 Task: Create a due date automation trigger when advanced on, on the wednesday before a card is due add content with a name or a description not starting with resume at 11:00 AM.
Action: Mouse moved to (883, 276)
Screenshot: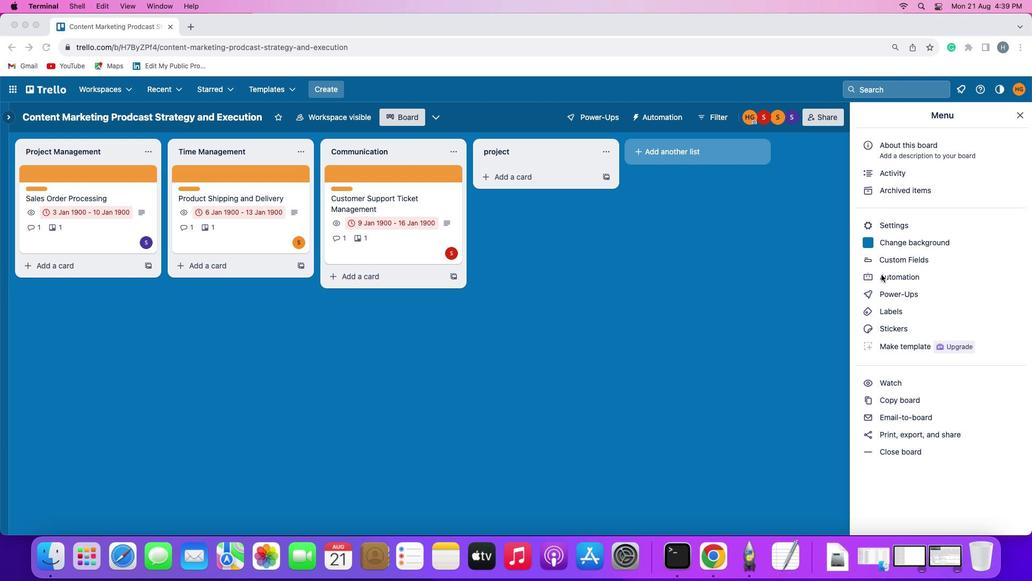 
Action: Mouse pressed left at (883, 276)
Screenshot: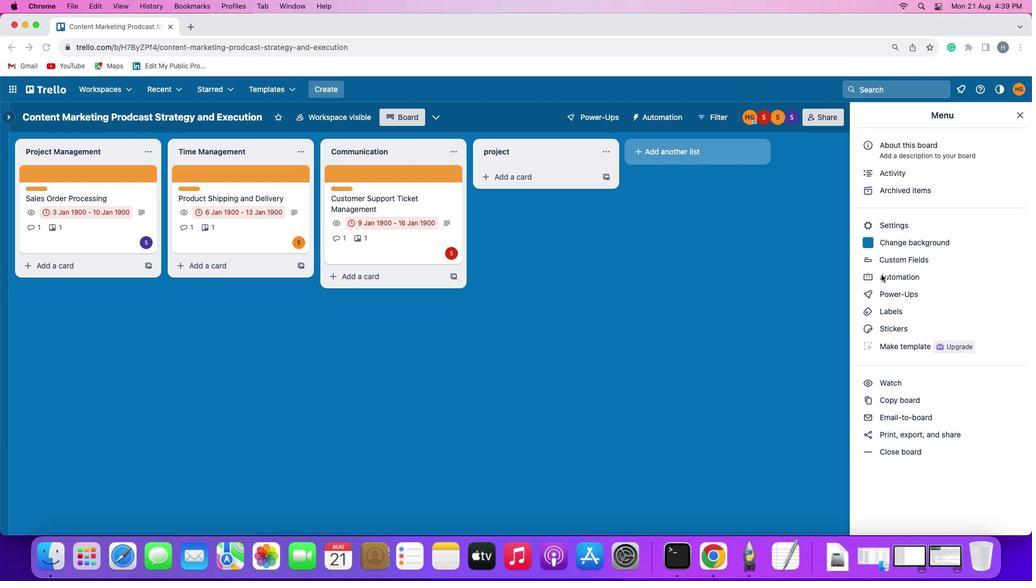 
Action: Mouse pressed left at (883, 276)
Screenshot: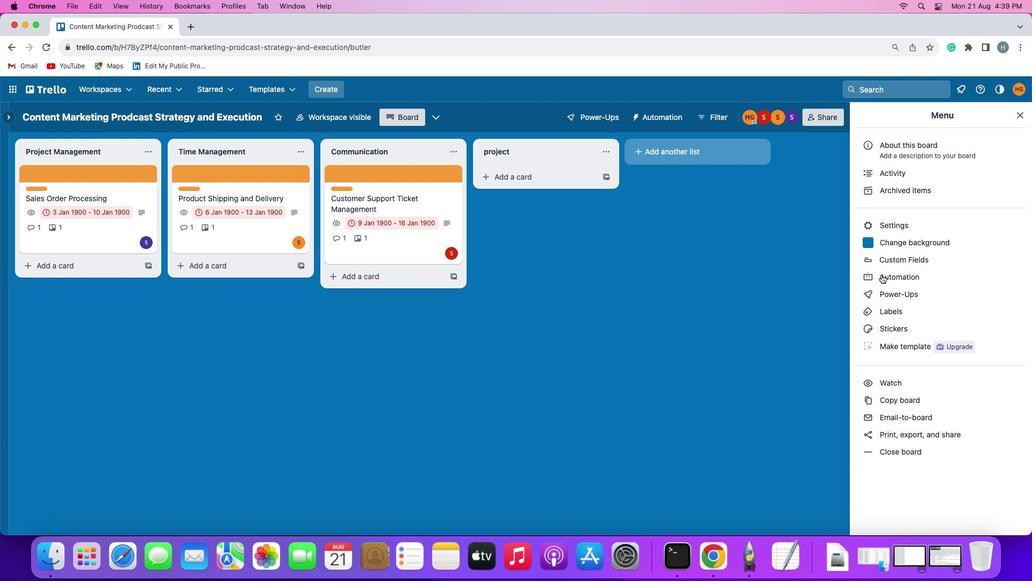 
Action: Mouse moved to (69, 253)
Screenshot: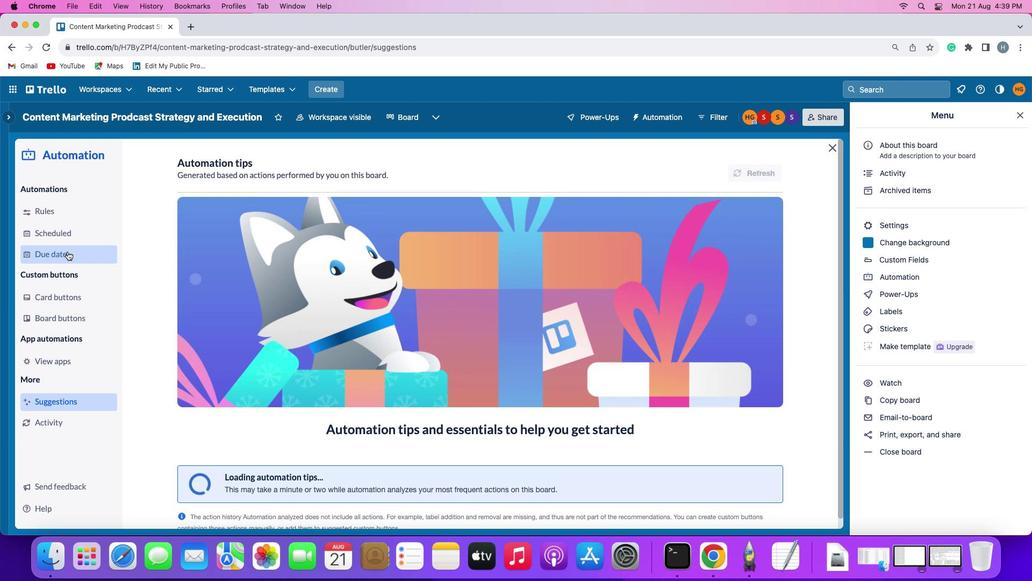 
Action: Mouse pressed left at (69, 253)
Screenshot: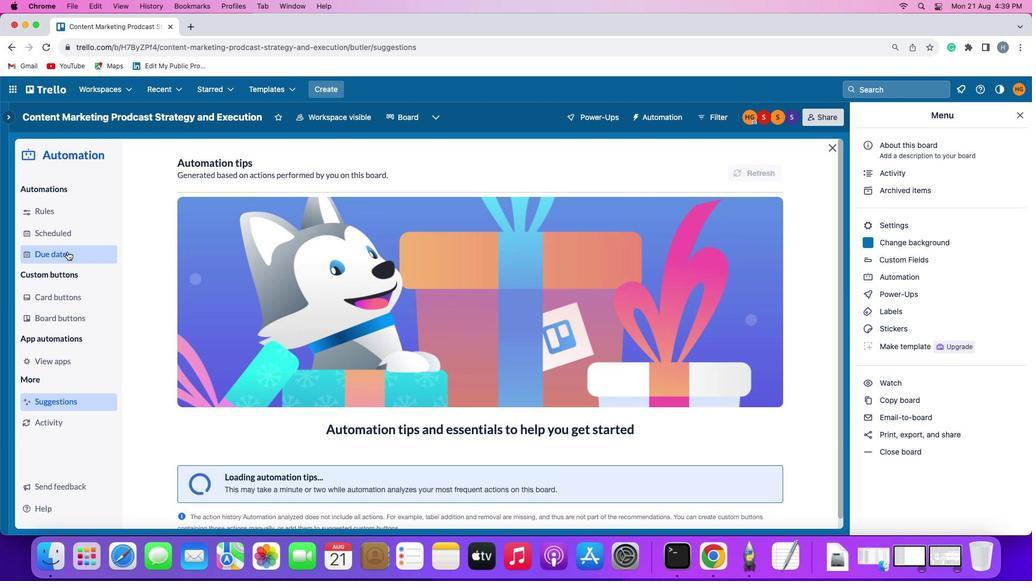 
Action: Mouse moved to (741, 168)
Screenshot: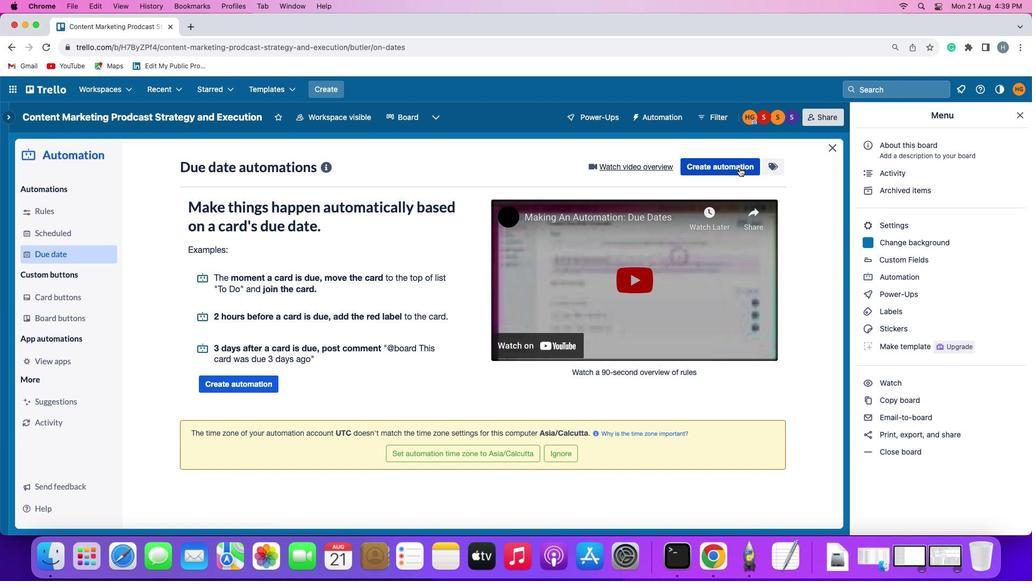 
Action: Mouse pressed left at (741, 168)
Screenshot: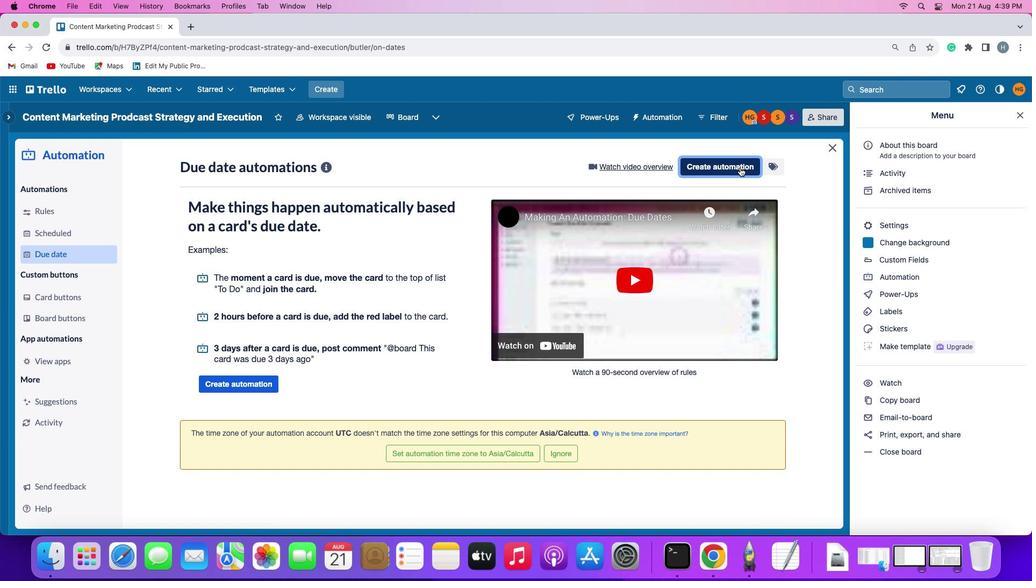 
Action: Mouse moved to (285, 271)
Screenshot: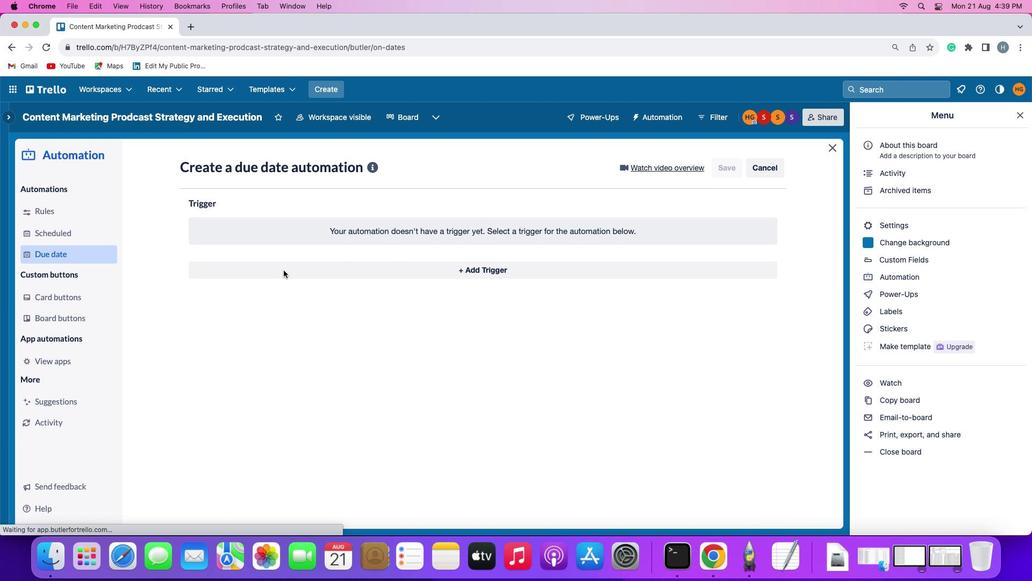 
Action: Mouse pressed left at (285, 271)
Screenshot: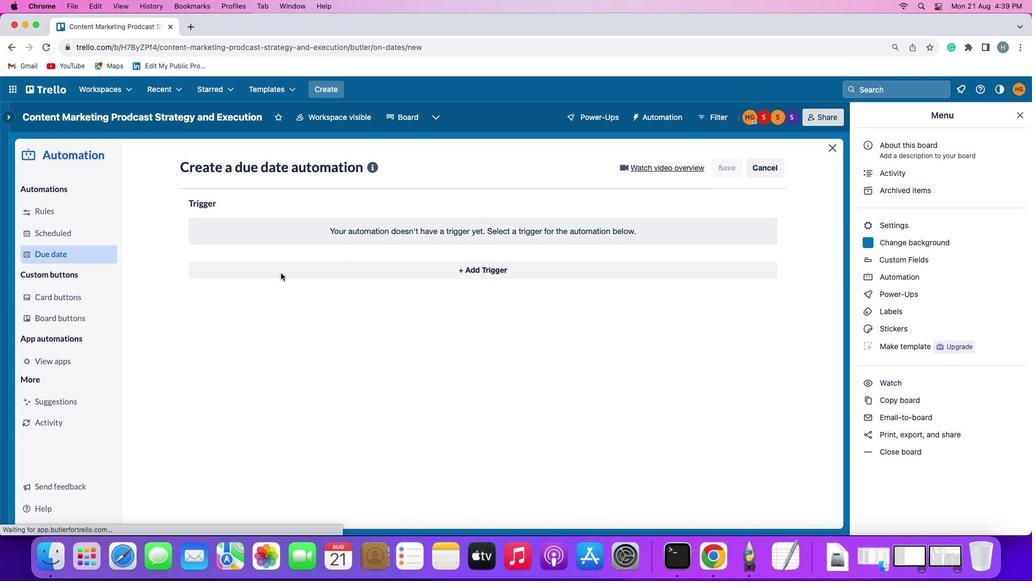 
Action: Mouse moved to (249, 470)
Screenshot: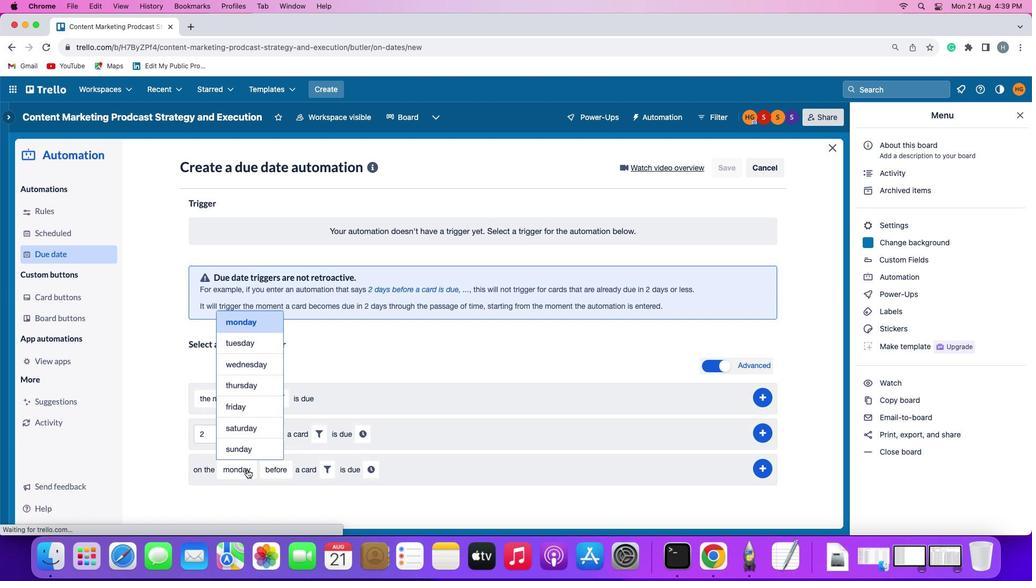 
Action: Mouse pressed left at (249, 470)
Screenshot: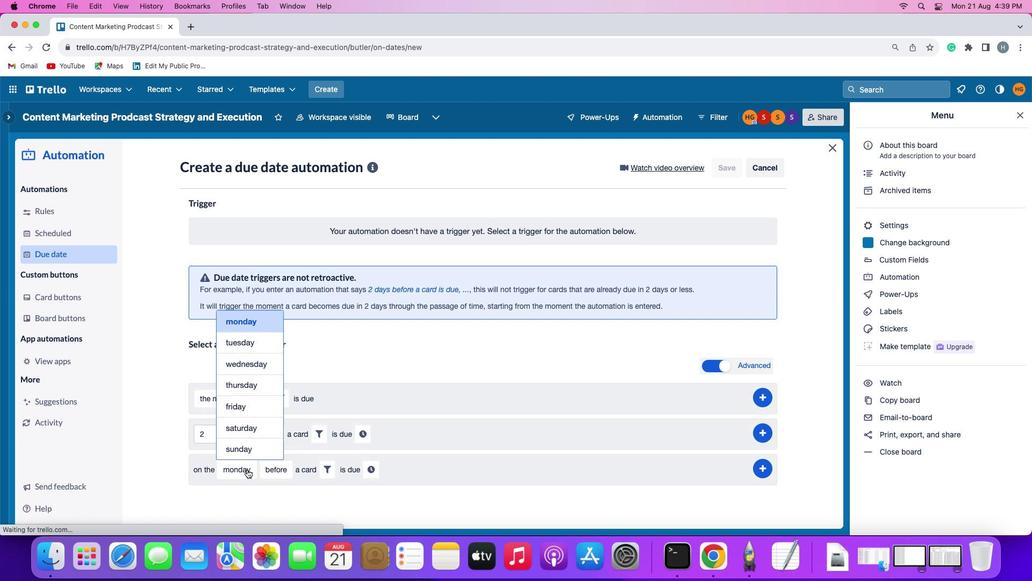 
Action: Mouse moved to (264, 367)
Screenshot: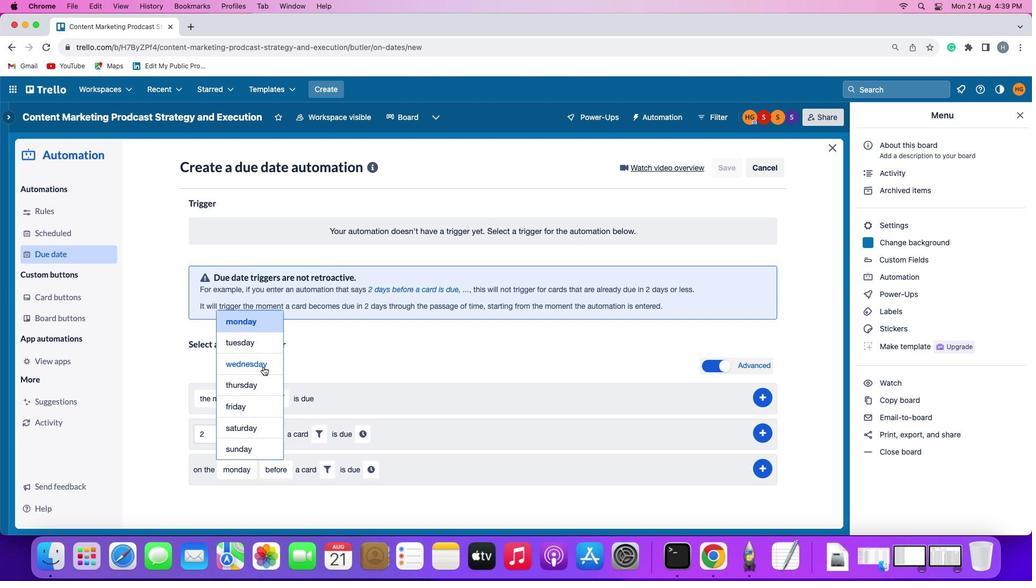 
Action: Mouse pressed left at (264, 367)
Screenshot: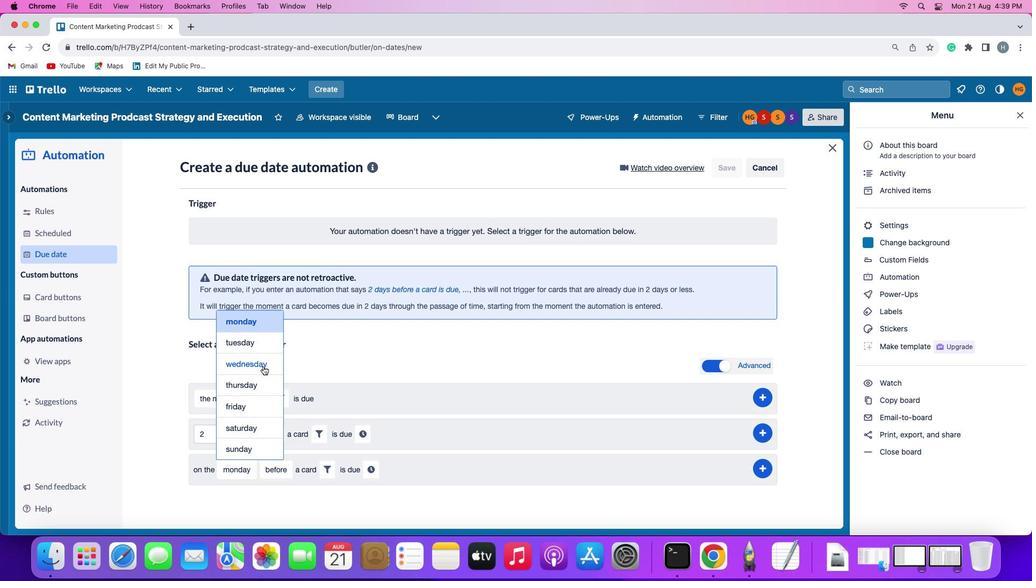 
Action: Mouse moved to (337, 468)
Screenshot: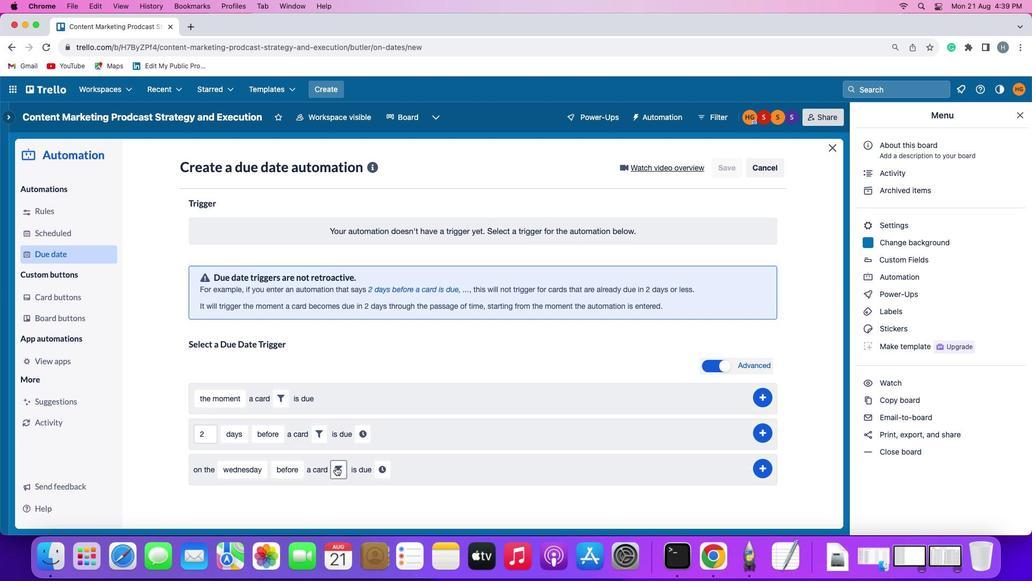 
Action: Mouse pressed left at (337, 468)
Screenshot: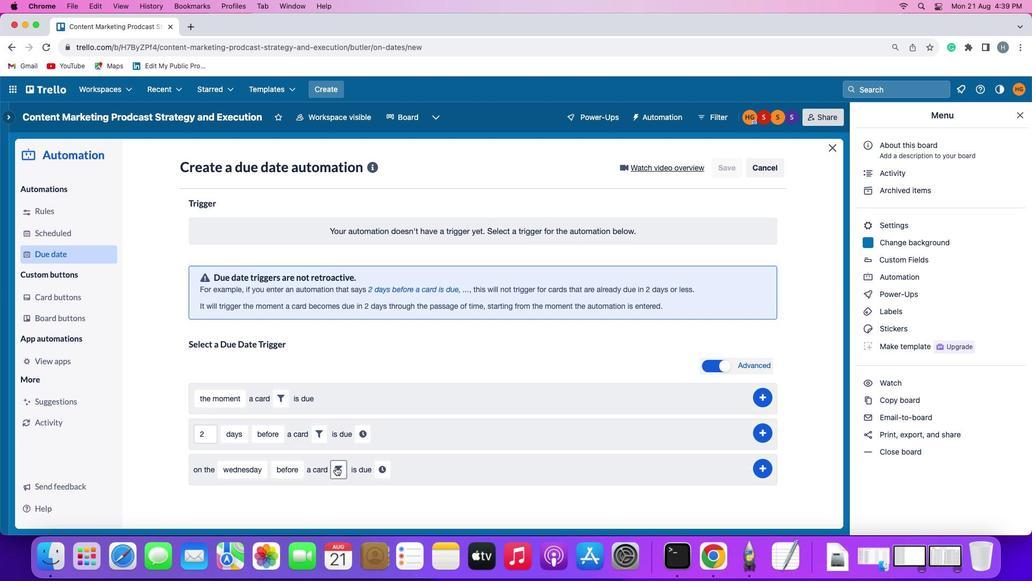 
Action: Mouse moved to (470, 502)
Screenshot: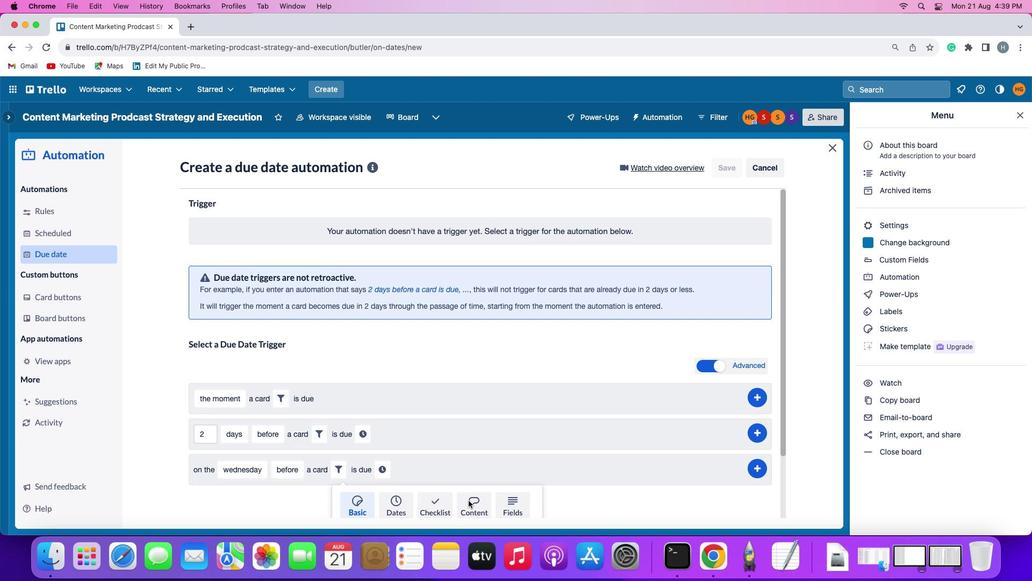 
Action: Mouse pressed left at (470, 502)
Screenshot: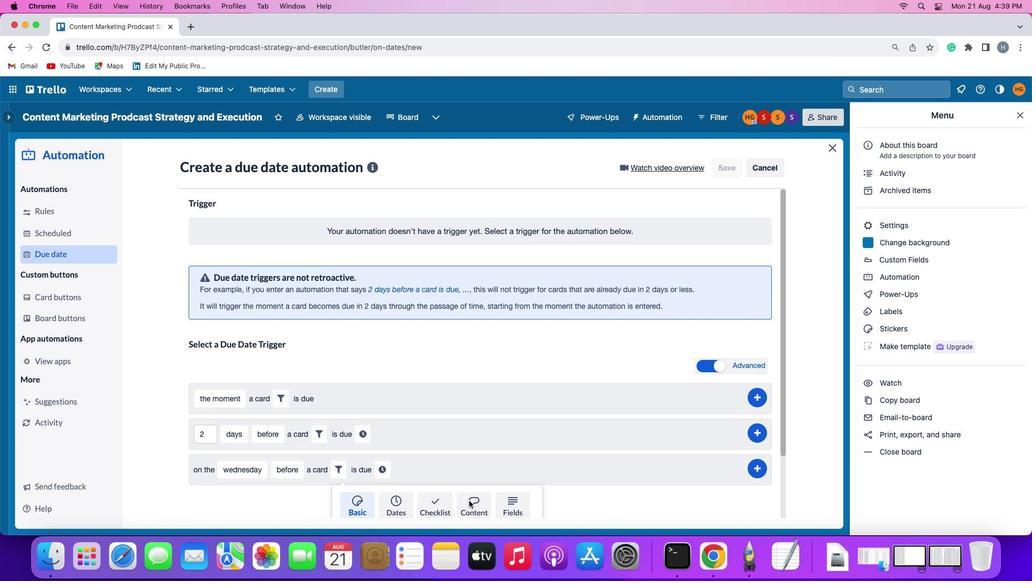 
Action: Mouse moved to (303, 492)
Screenshot: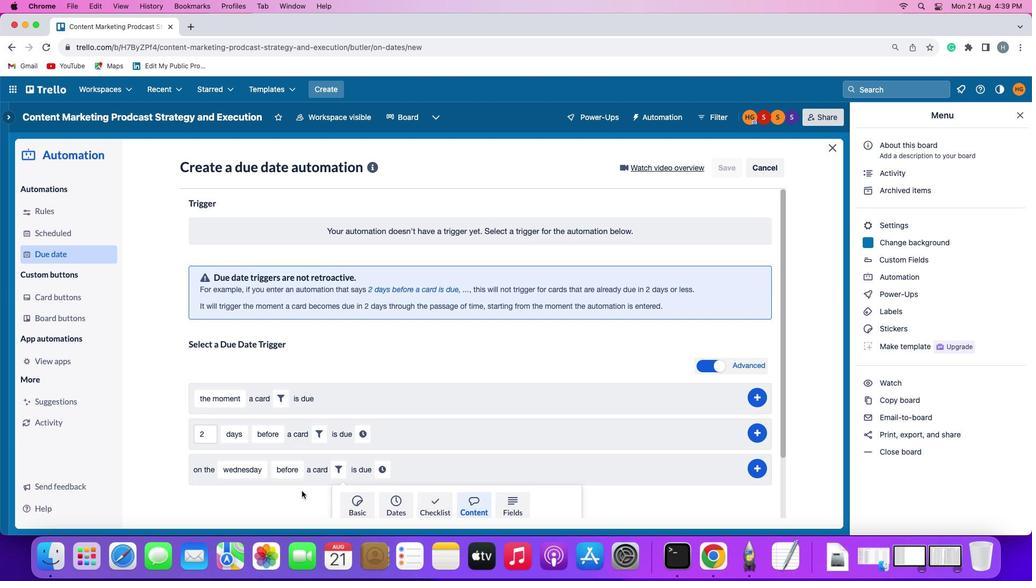 
Action: Mouse scrolled (303, 492) with delta (1, 1)
Screenshot: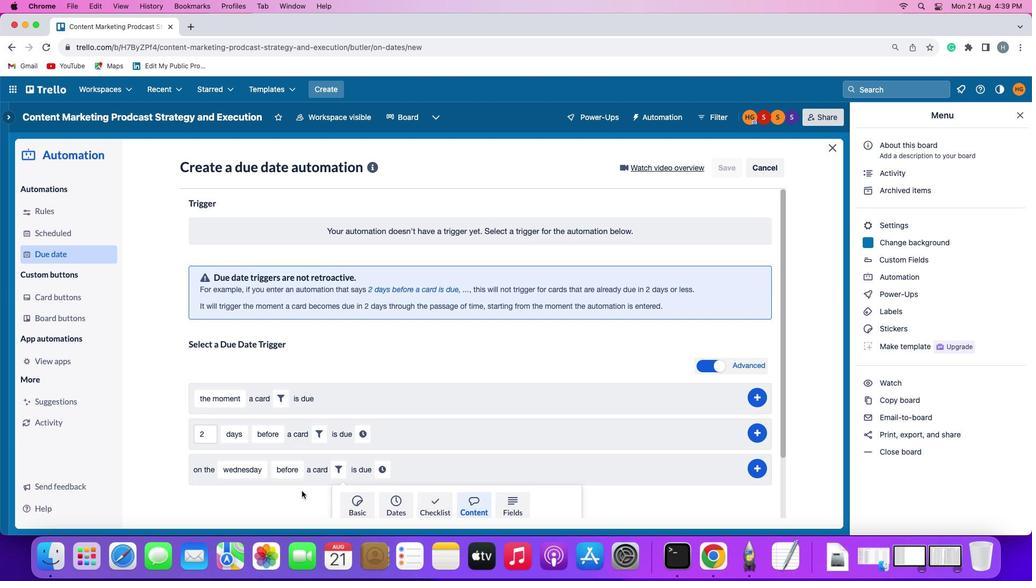 
Action: Mouse moved to (303, 492)
Screenshot: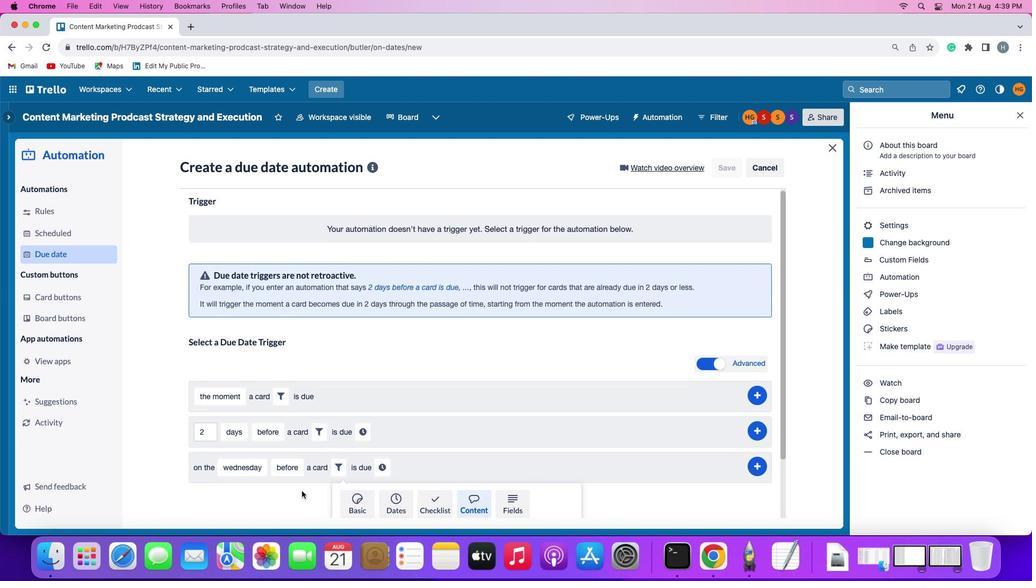 
Action: Mouse scrolled (303, 492) with delta (1, 1)
Screenshot: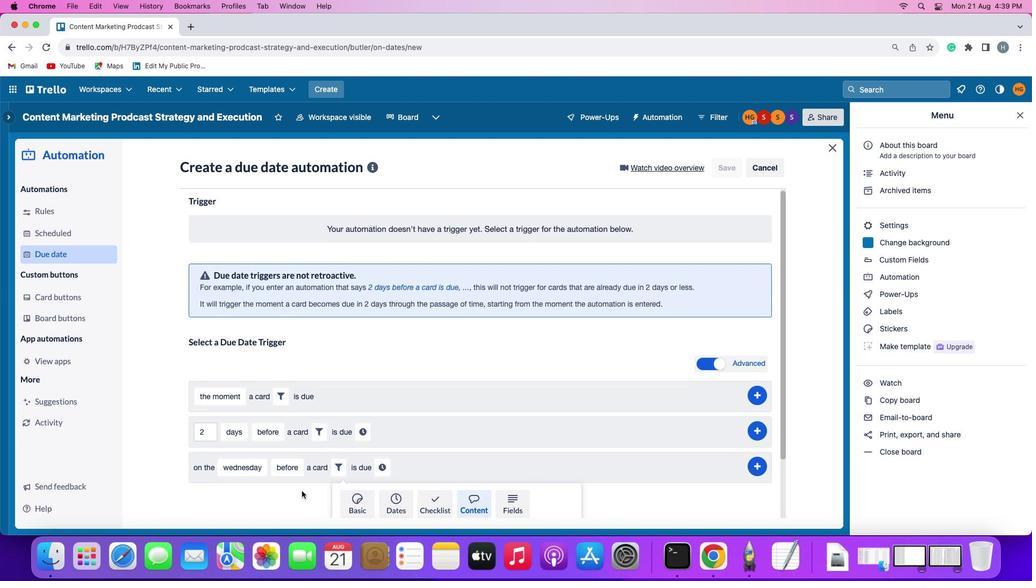 
Action: Mouse scrolled (303, 492) with delta (1, 0)
Screenshot: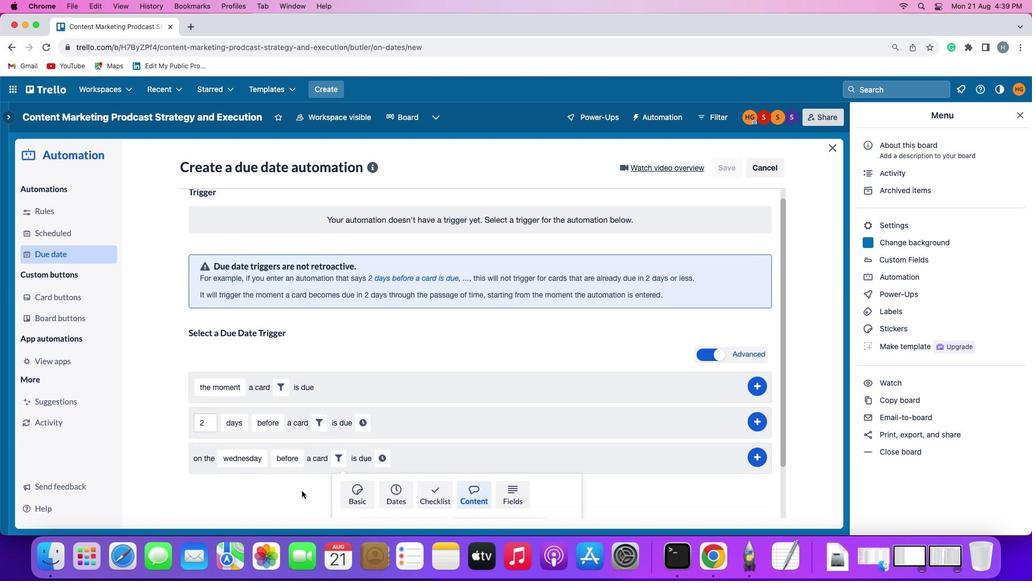 
Action: Mouse scrolled (303, 492) with delta (1, 0)
Screenshot: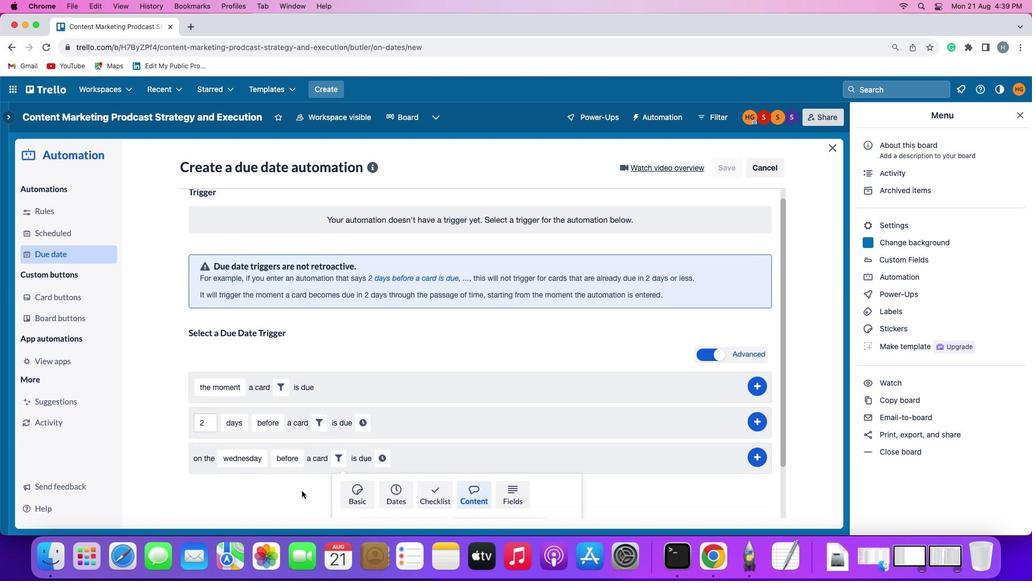 
Action: Mouse scrolled (303, 492) with delta (1, -1)
Screenshot: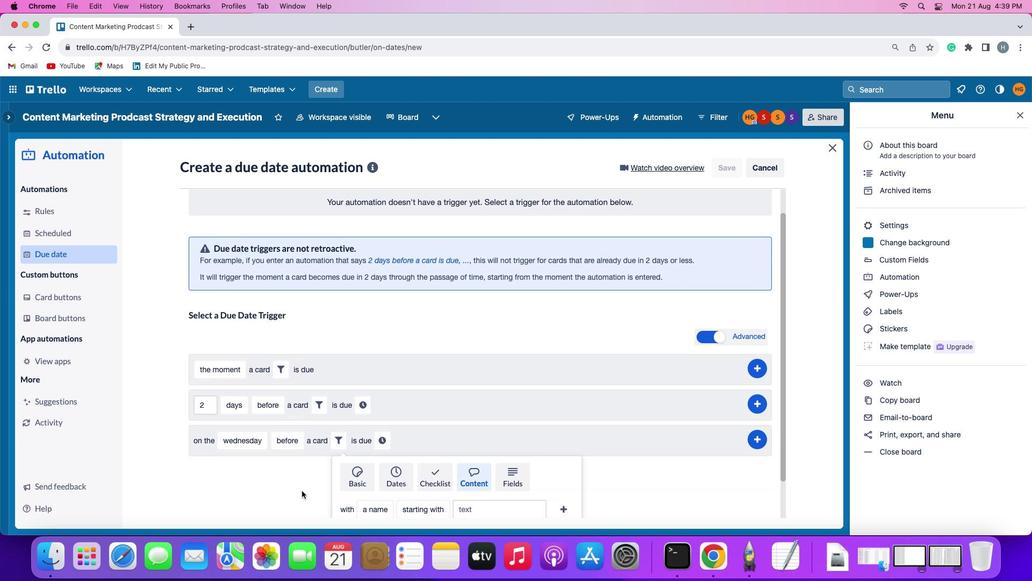 
Action: Mouse moved to (378, 468)
Screenshot: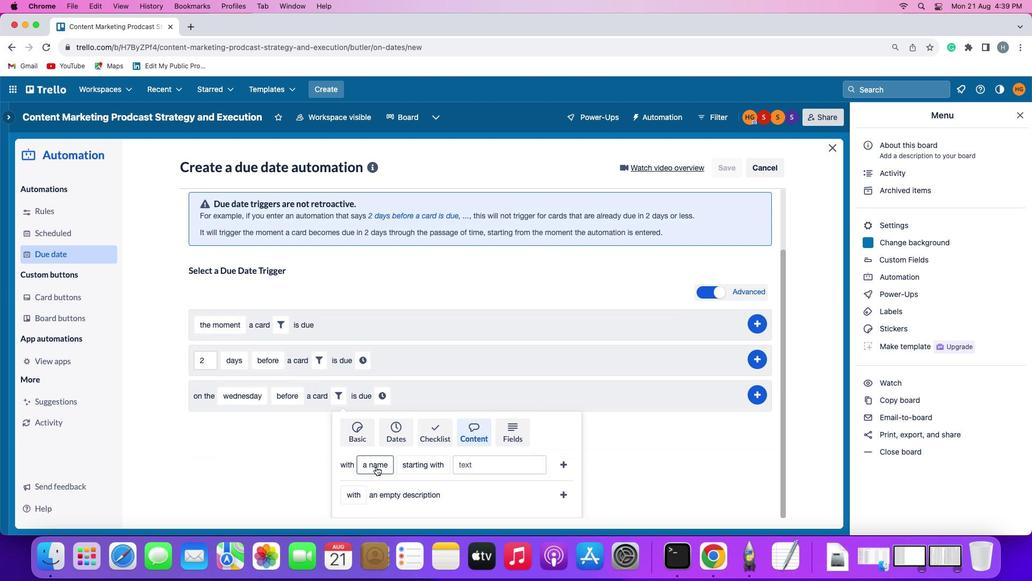 
Action: Mouse pressed left at (378, 468)
Screenshot: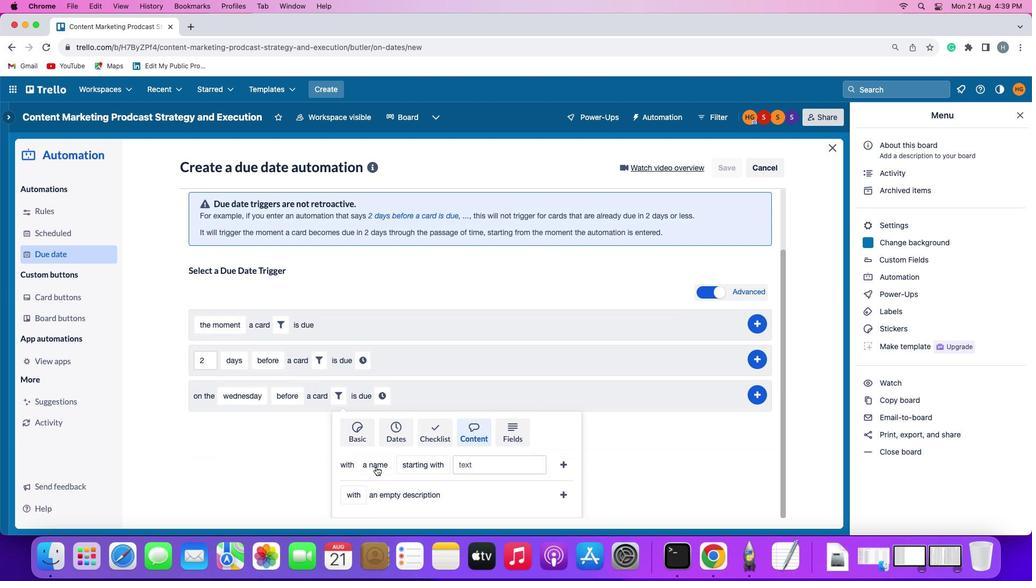
Action: Mouse moved to (381, 444)
Screenshot: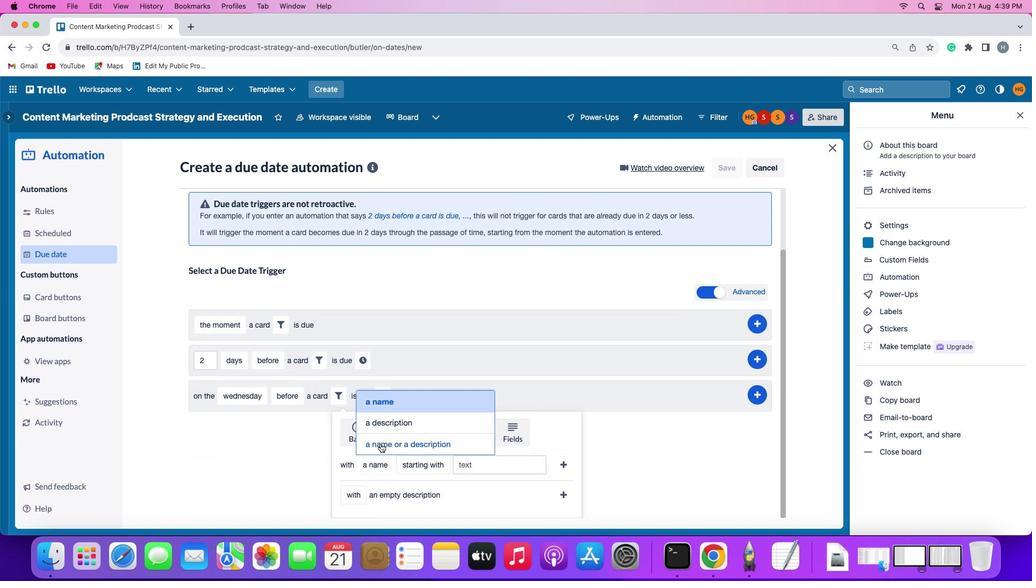 
Action: Mouse pressed left at (381, 444)
Screenshot: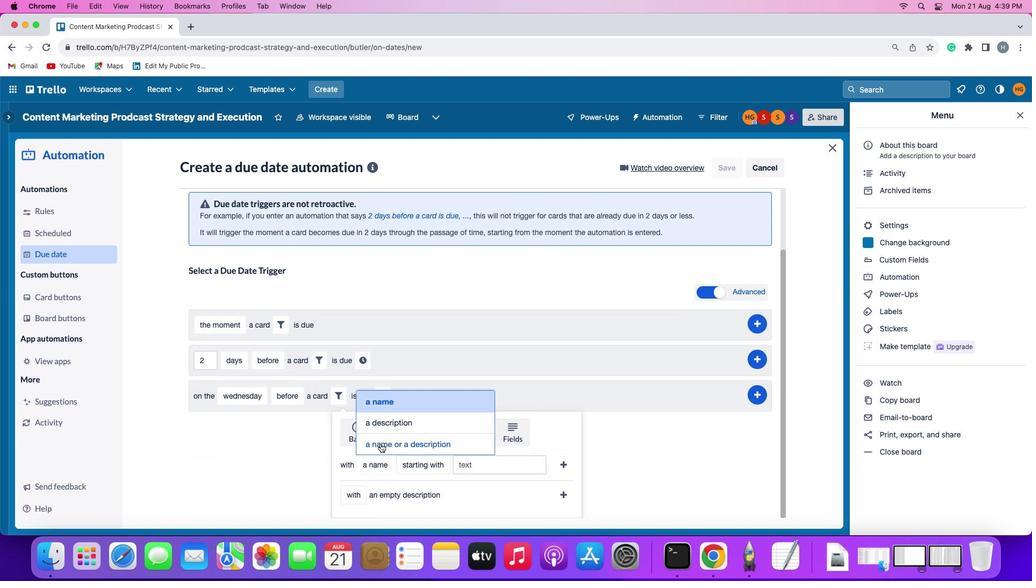 
Action: Mouse moved to (478, 469)
Screenshot: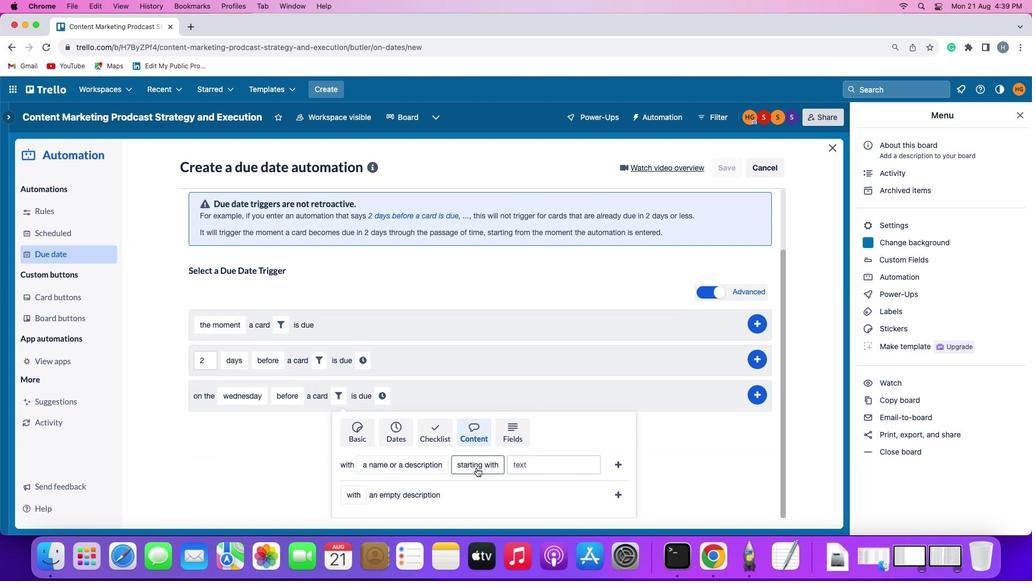 
Action: Mouse pressed left at (478, 469)
Screenshot: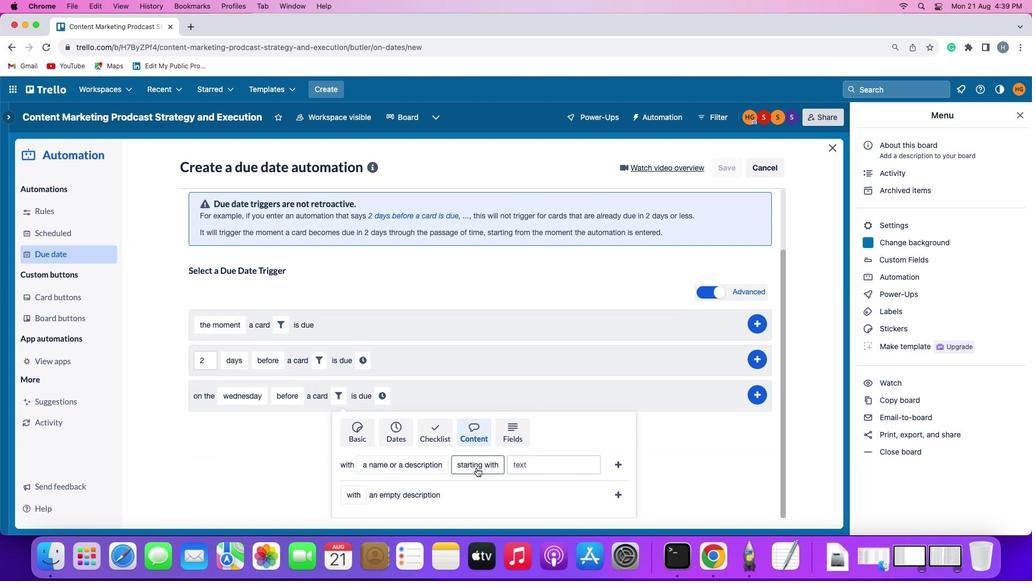 
Action: Mouse moved to (501, 402)
Screenshot: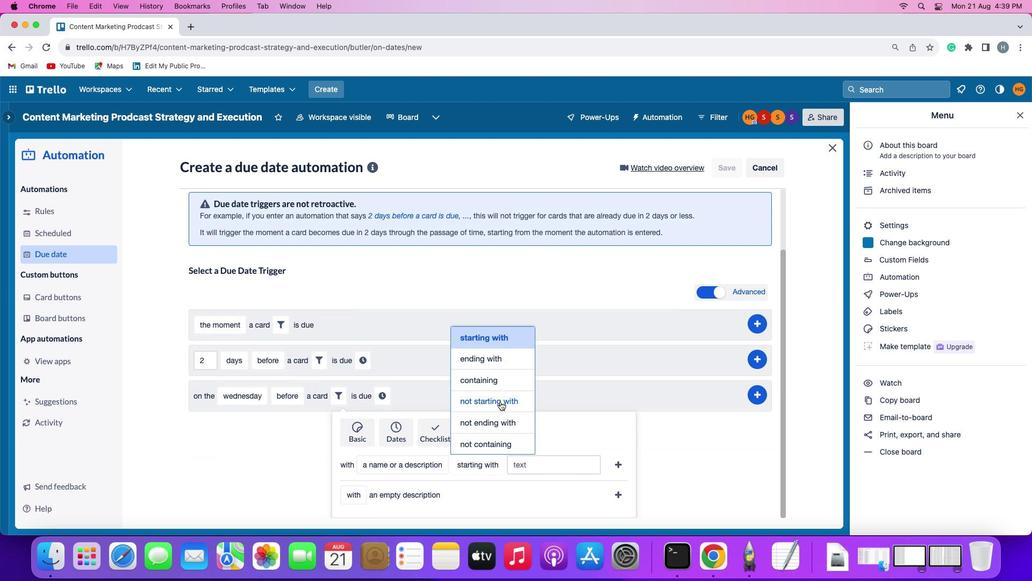 
Action: Mouse pressed left at (501, 402)
Screenshot: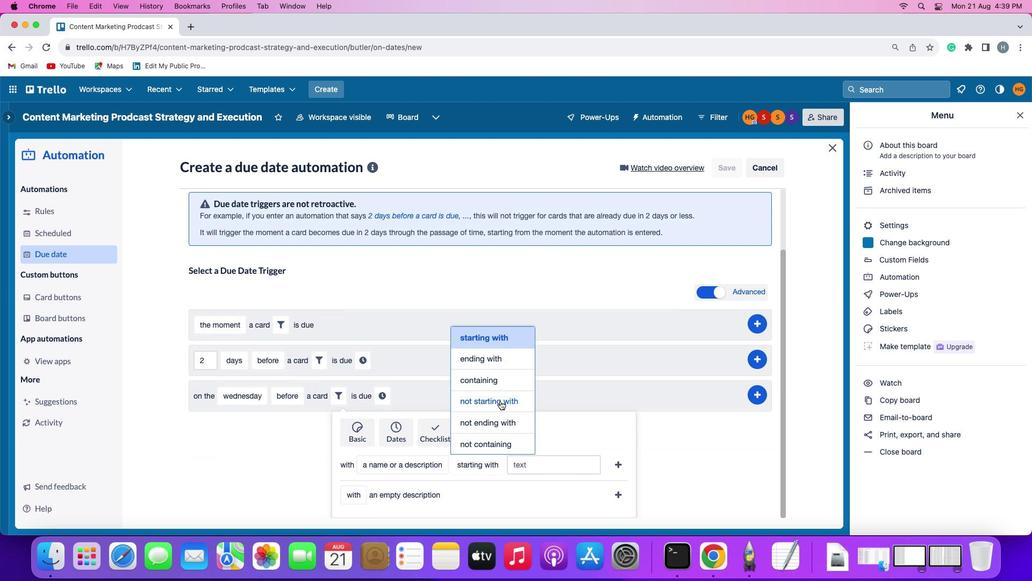 
Action: Mouse moved to (543, 467)
Screenshot: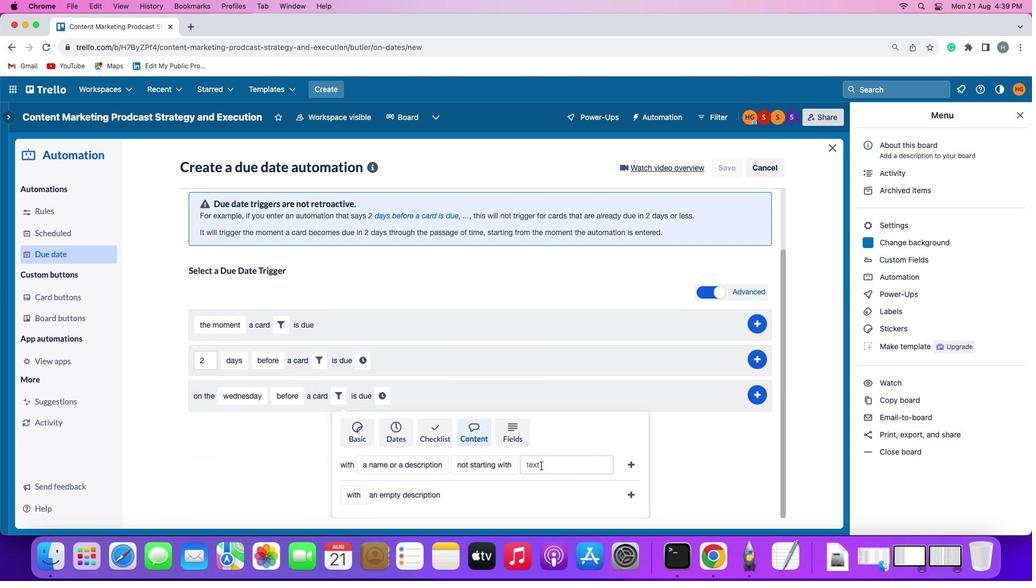 
Action: Mouse pressed left at (543, 467)
Screenshot: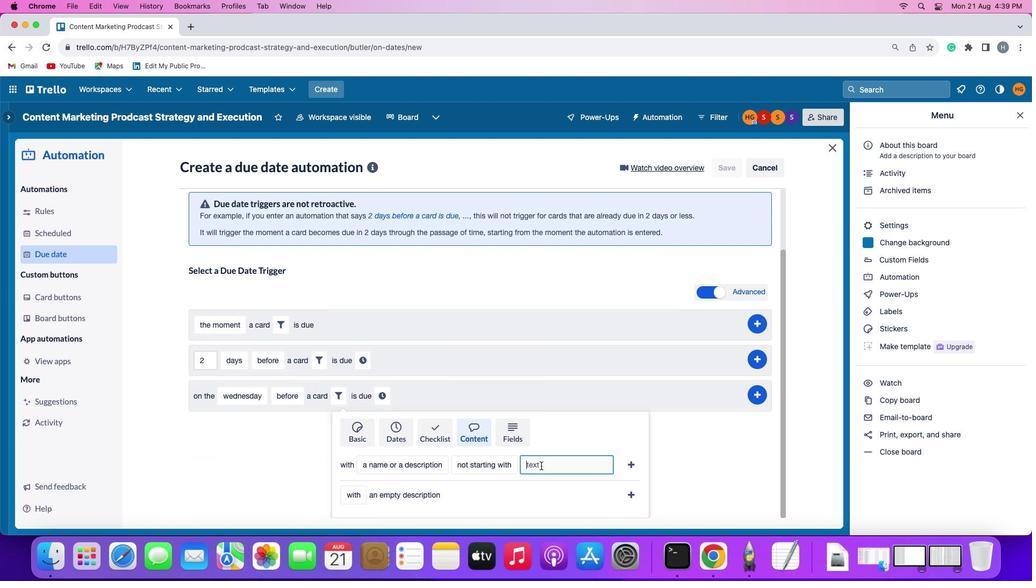 
Action: Mouse moved to (525, 478)
Screenshot: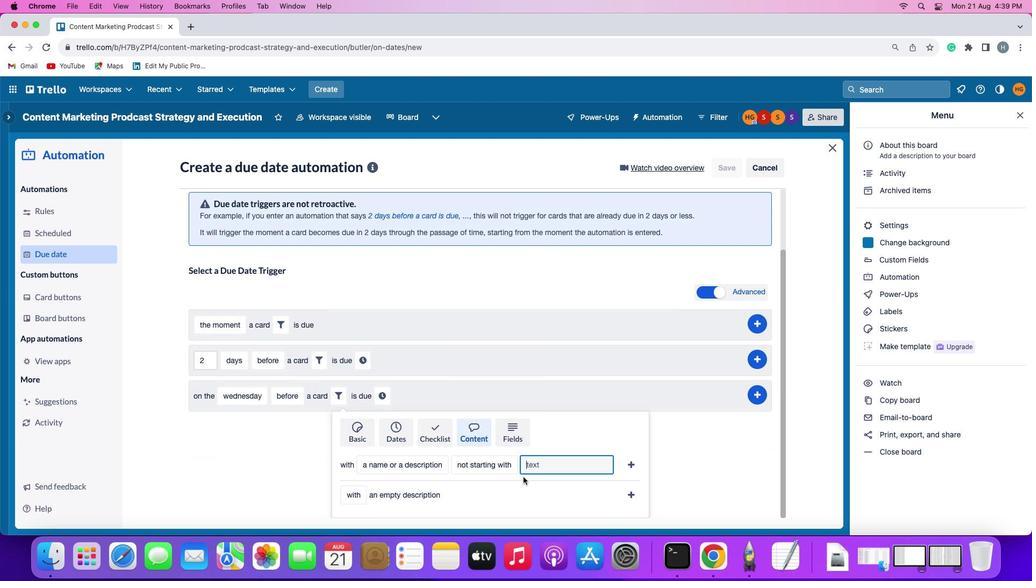 
Action: Key pressed 'r''e''s''u''m'
Screenshot: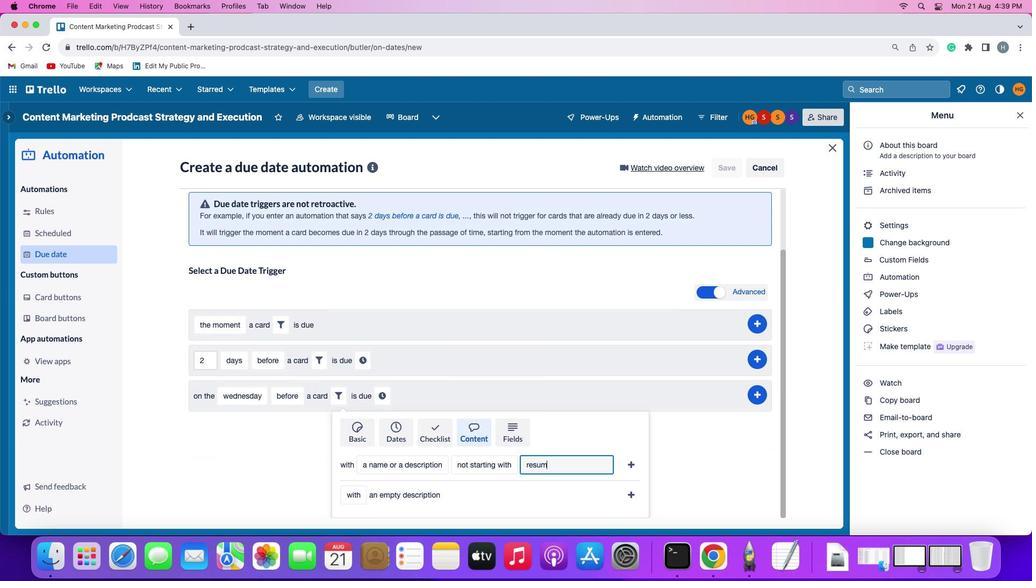 
Action: Mouse moved to (521, 474)
Screenshot: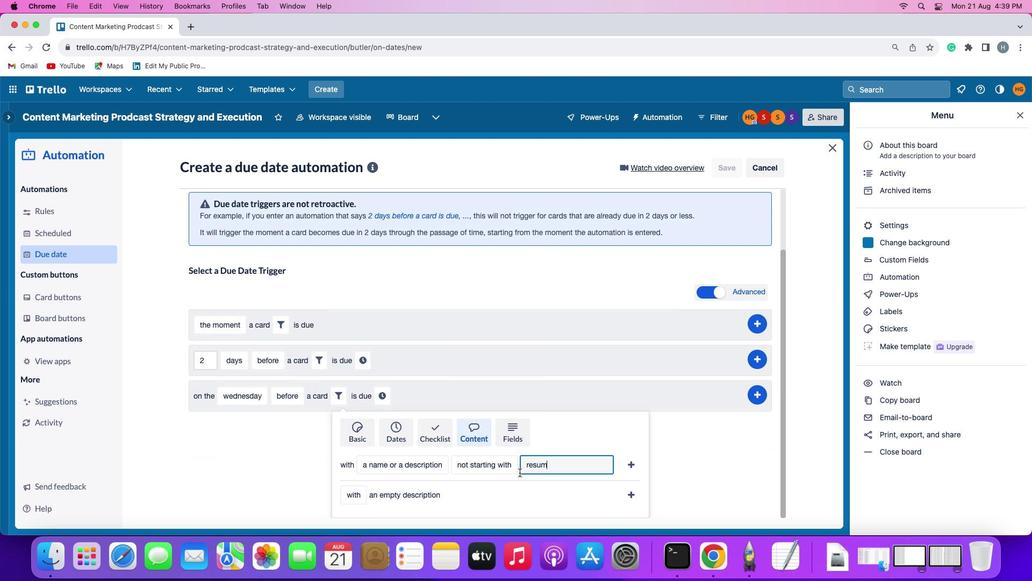 
Action: Key pressed 'e'
Screenshot: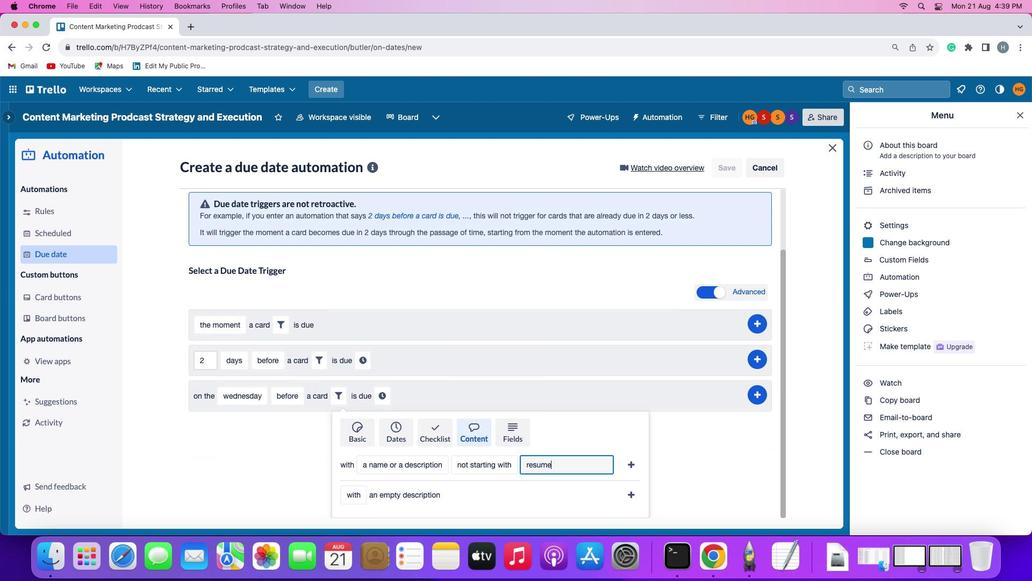 
Action: Mouse moved to (631, 461)
Screenshot: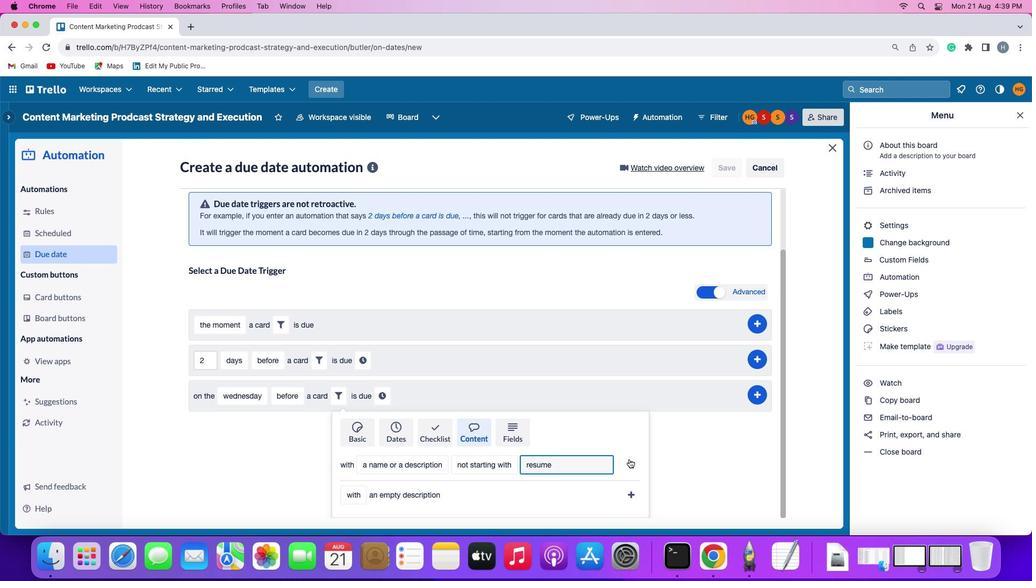 
Action: Mouse pressed left at (631, 461)
Screenshot: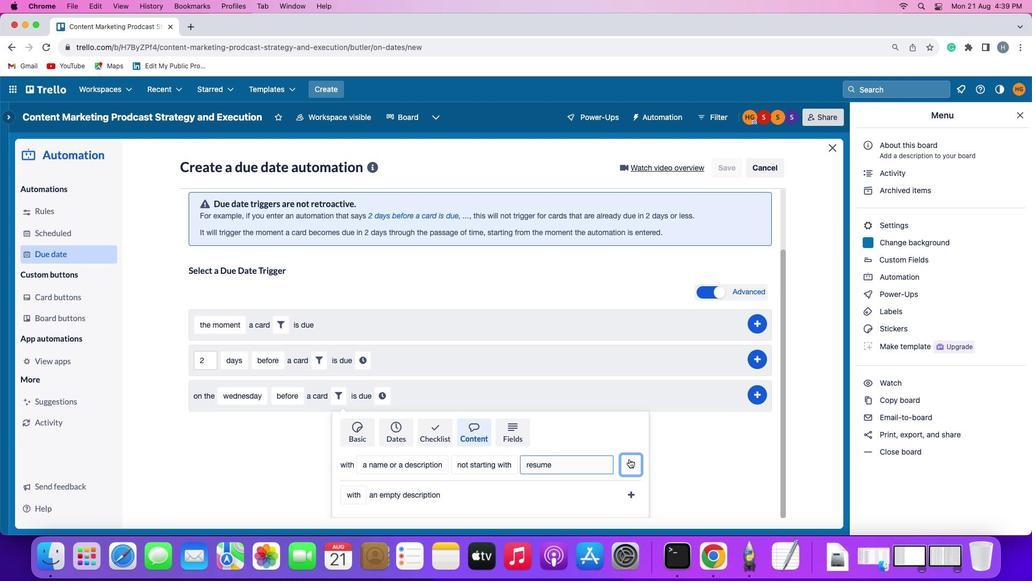 
Action: Mouse moved to (602, 473)
Screenshot: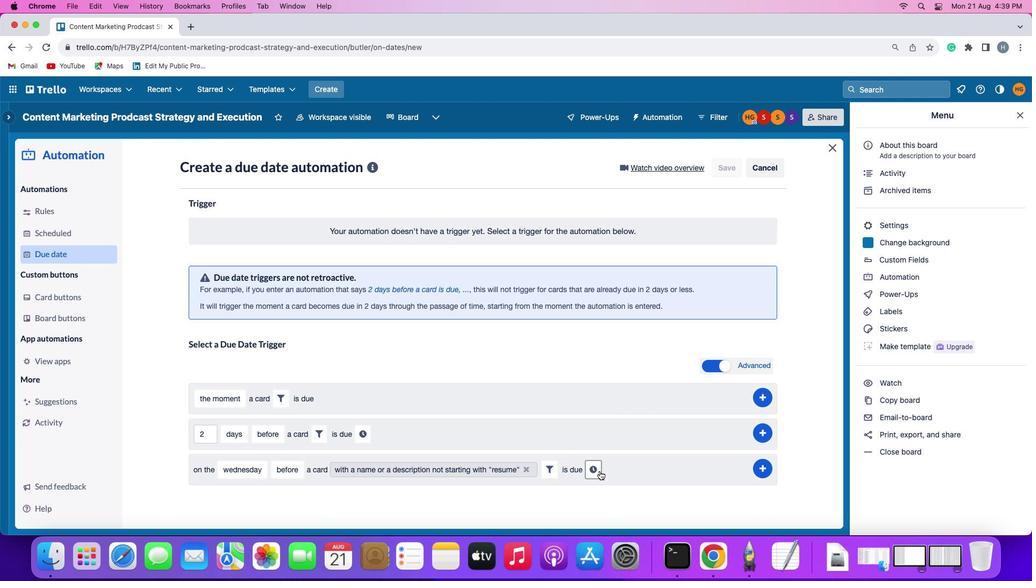
Action: Mouse pressed left at (602, 473)
Screenshot: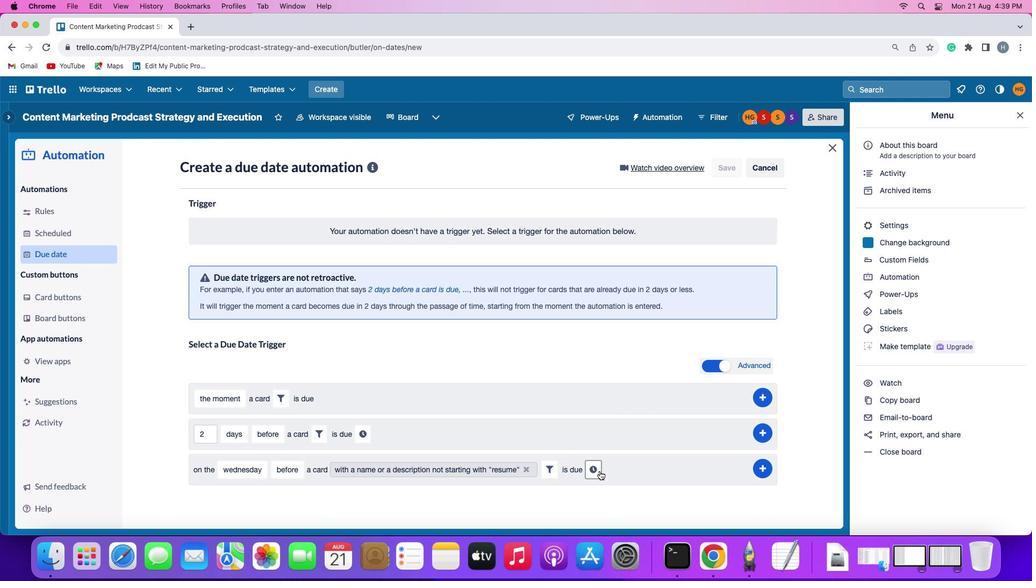 
Action: Mouse moved to (625, 470)
Screenshot: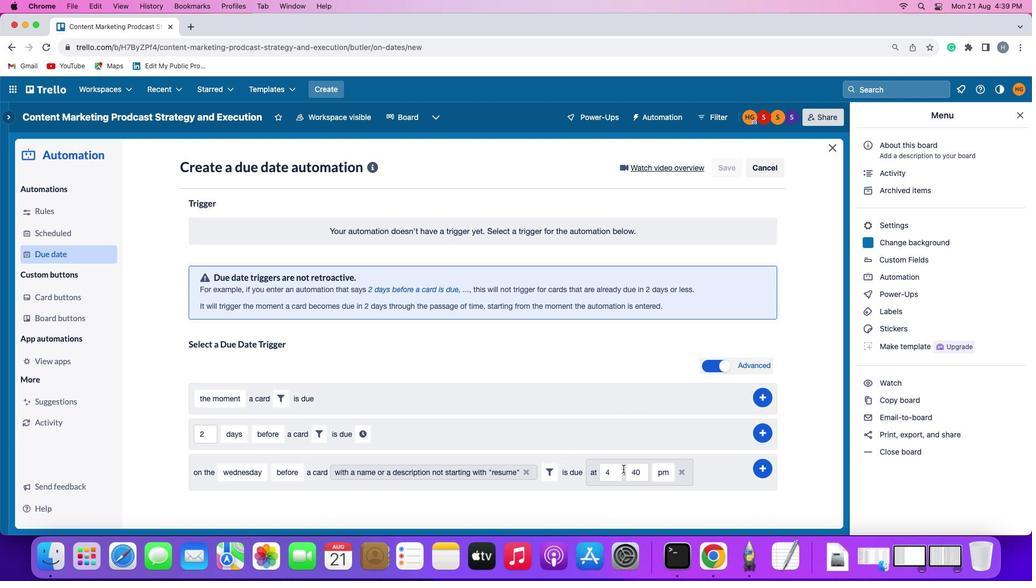 
Action: Mouse pressed left at (625, 470)
Screenshot: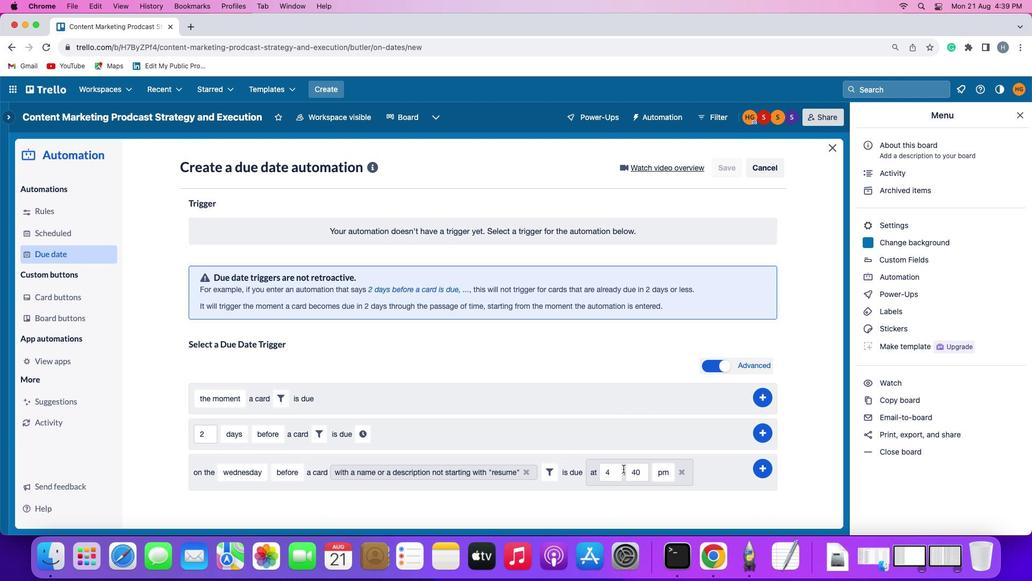 
Action: Mouse moved to (621, 473)
Screenshot: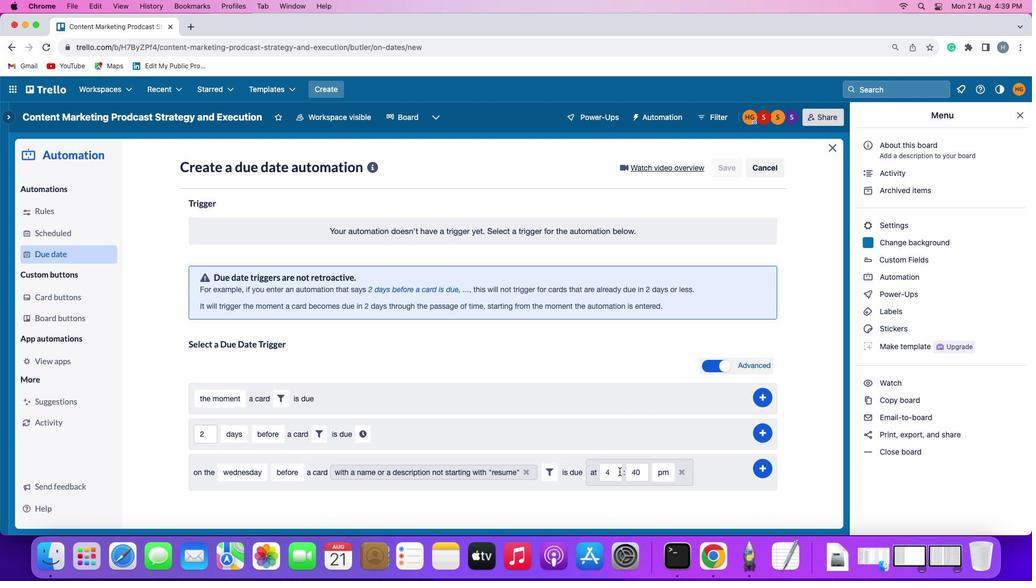 
Action: Mouse pressed left at (621, 473)
Screenshot: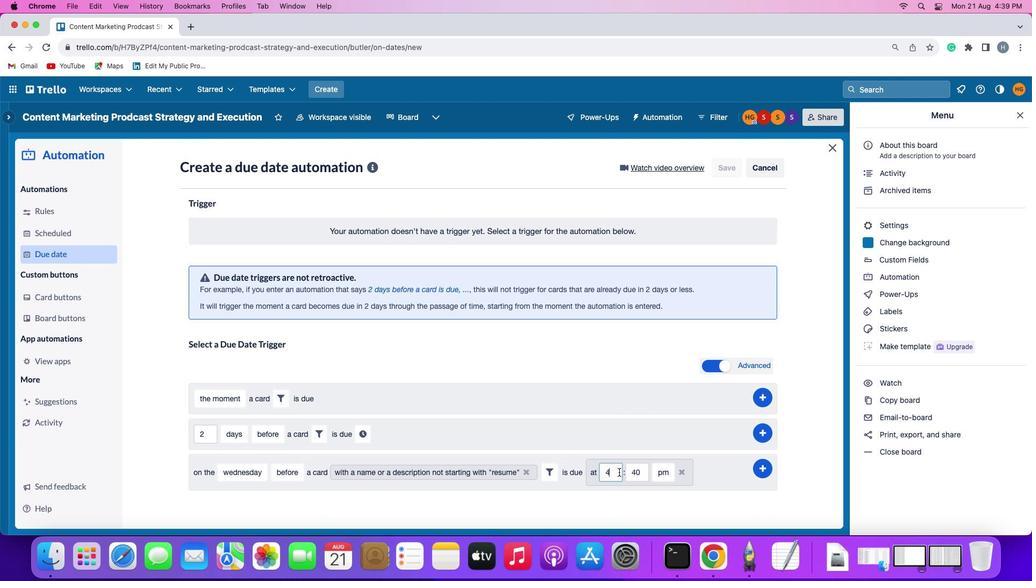 
Action: Mouse moved to (621, 473)
Screenshot: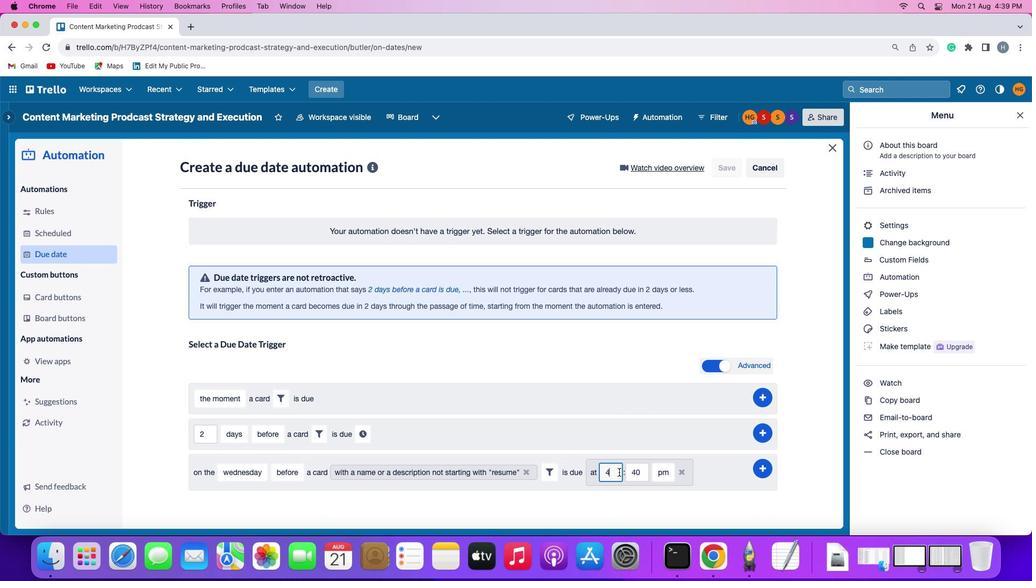 
Action: Key pressed Key.backspace
Screenshot: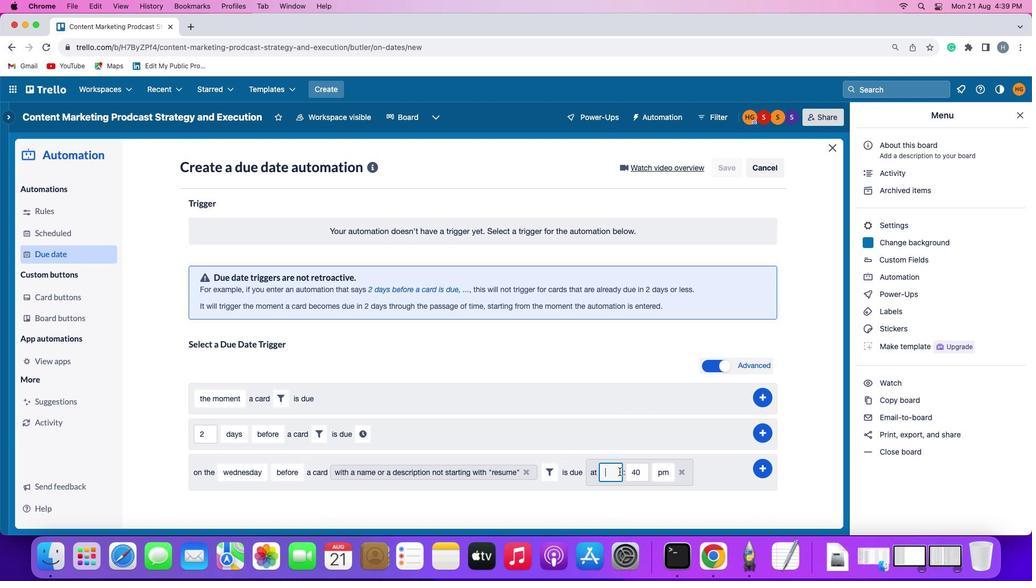 
Action: Mouse moved to (622, 471)
Screenshot: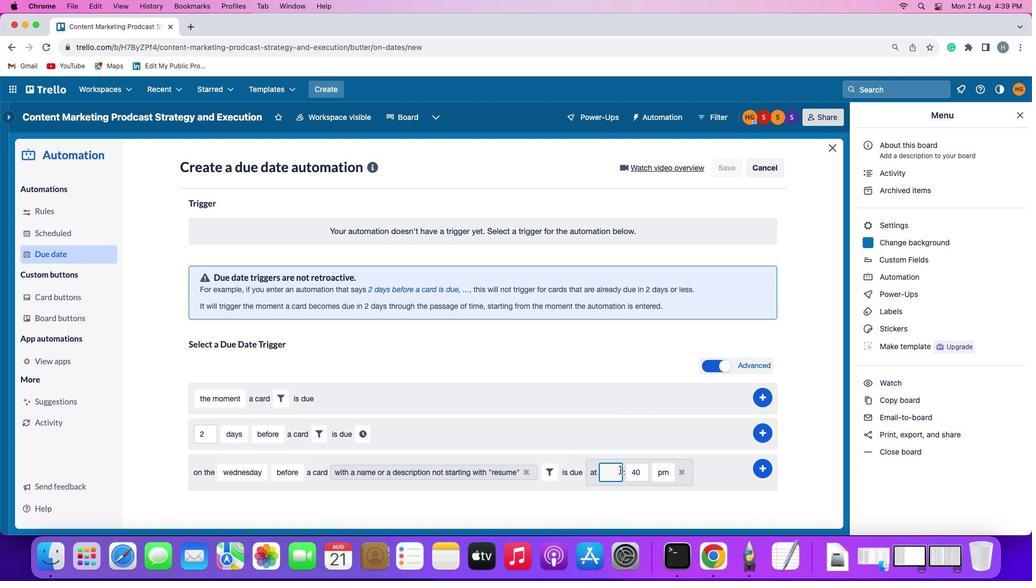 
Action: Key pressed '1''1'
Screenshot: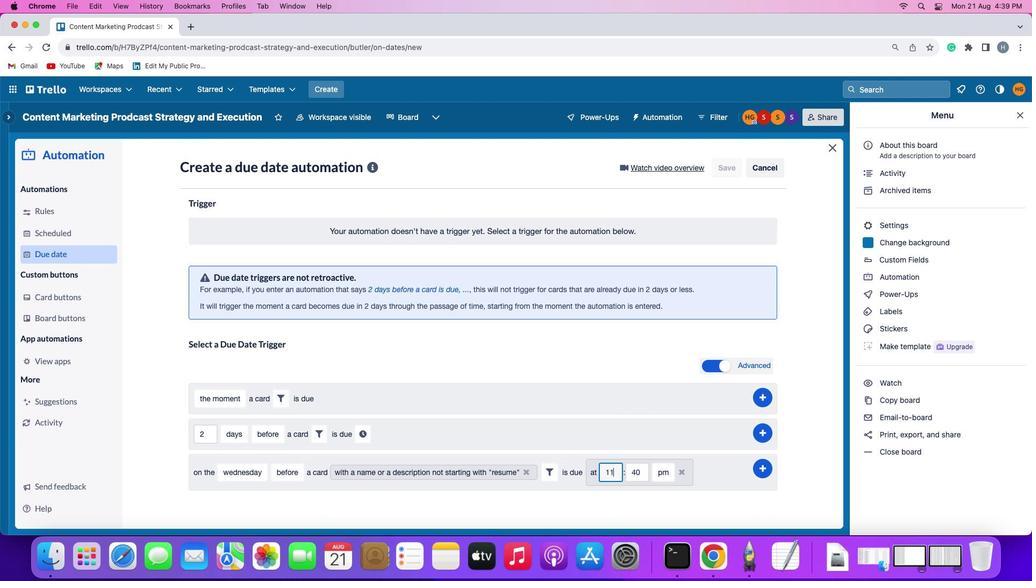 
Action: Mouse moved to (646, 471)
Screenshot: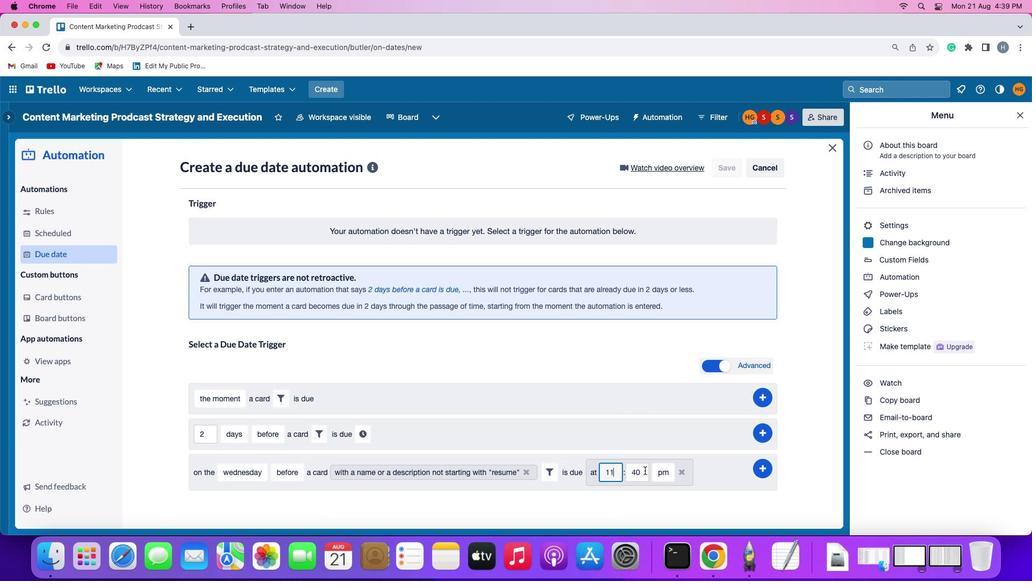 
Action: Mouse pressed left at (646, 471)
Screenshot: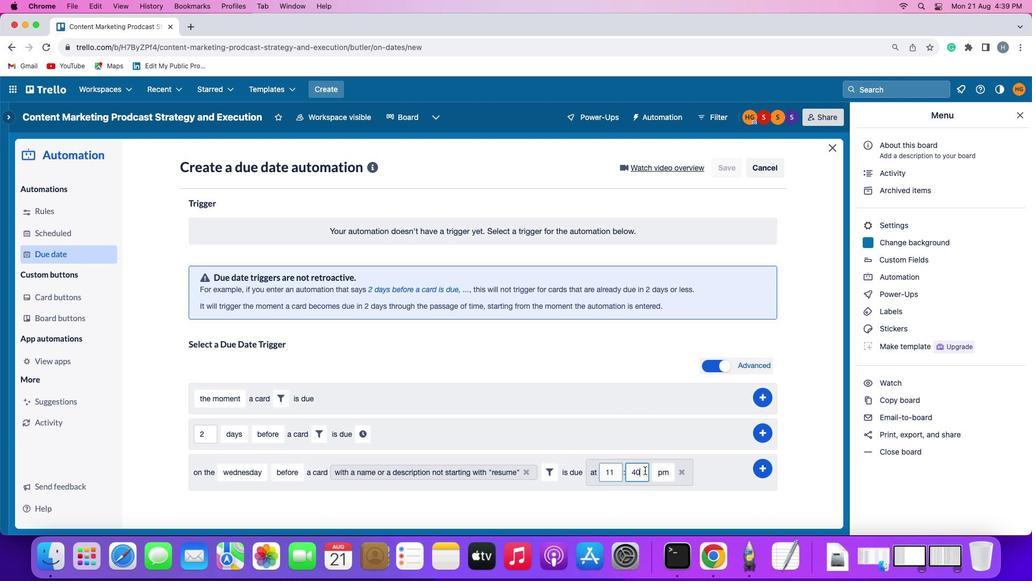 
Action: Key pressed Key.backspaceKey.backspaceKey.backspace'0''0'
Screenshot: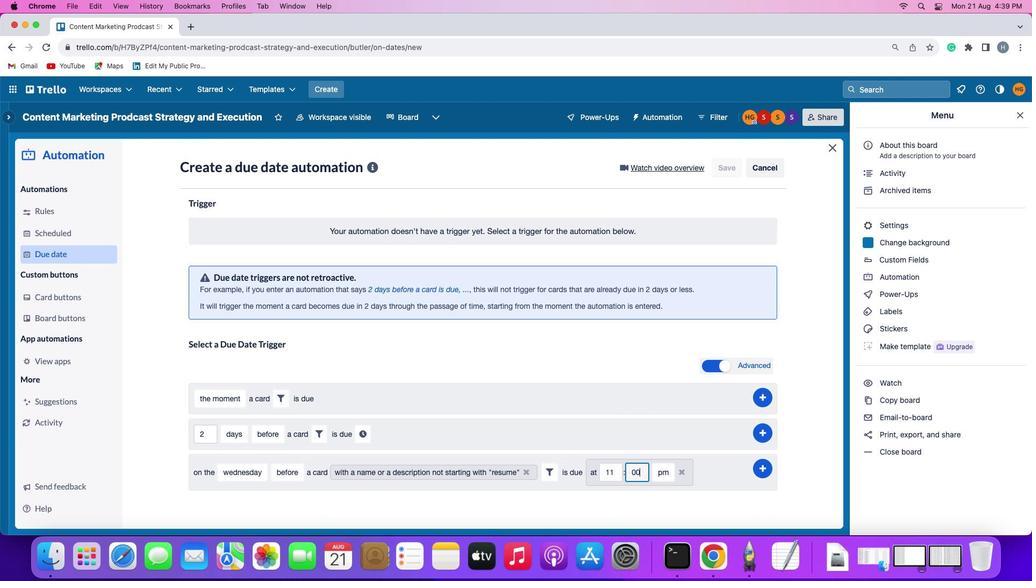 
Action: Mouse moved to (665, 475)
Screenshot: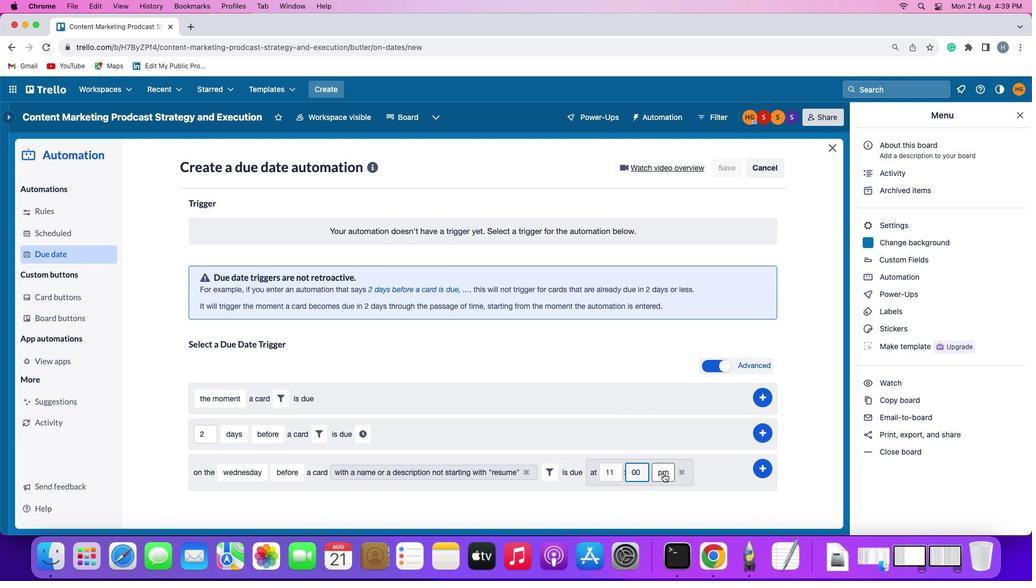 
Action: Mouse pressed left at (665, 475)
Screenshot: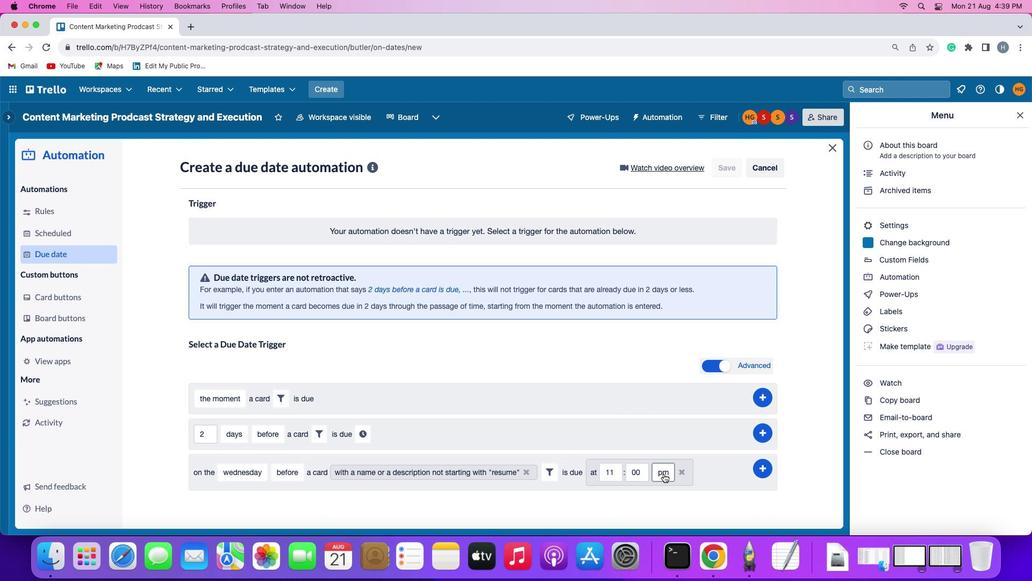 
Action: Mouse moved to (666, 489)
Screenshot: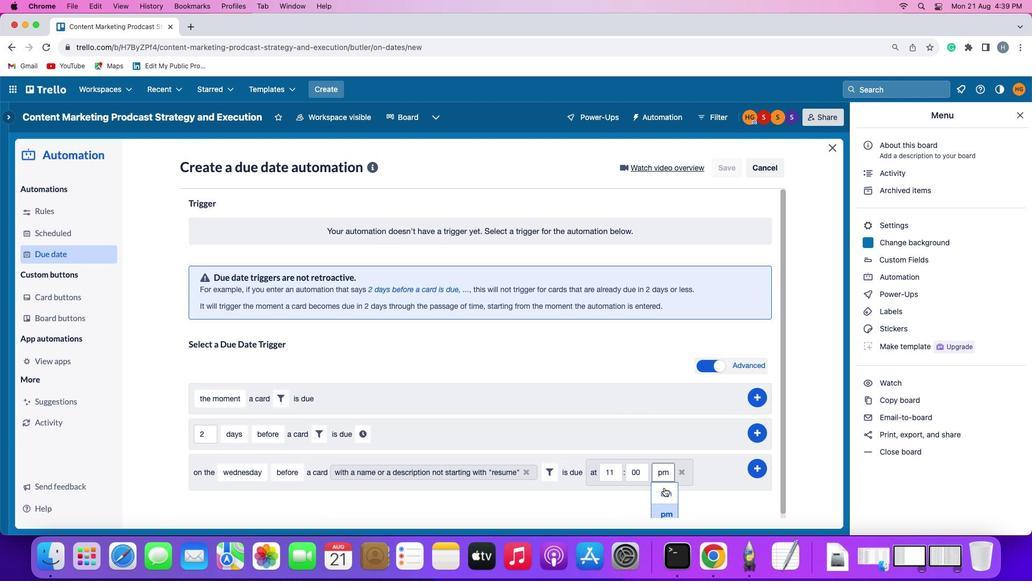 
Action: Mouse pressed left at (666, 489)
Screenshot: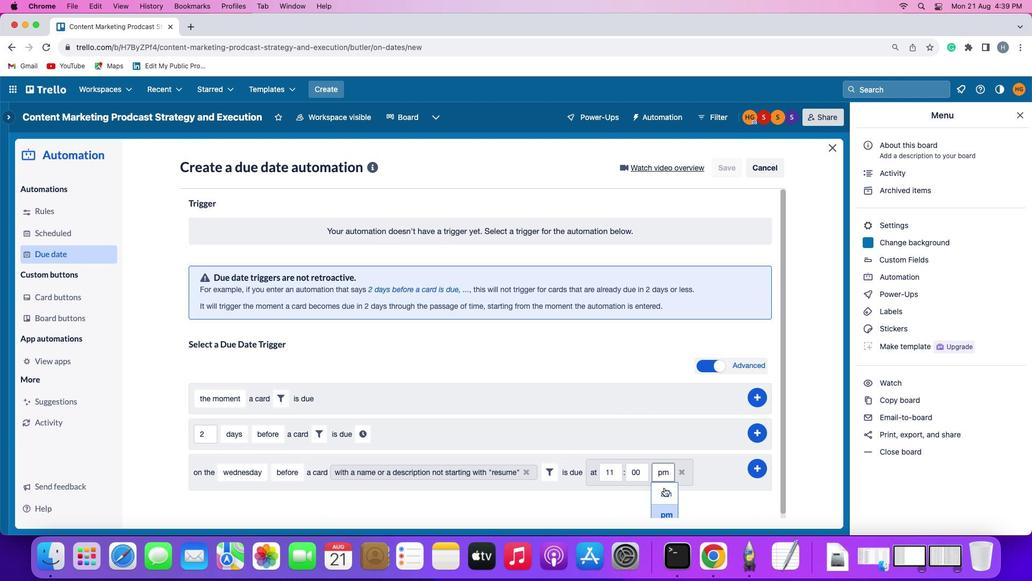 
Action: Mouse moved to (767, 468)
Screenshot: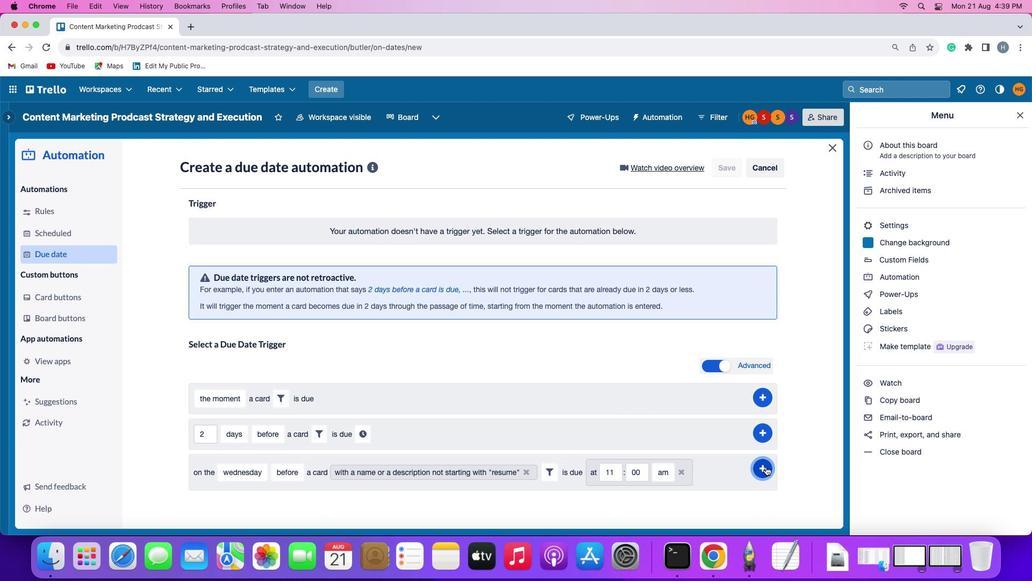 
Action: Mouse pressed left at (767, 468)
Screenshot: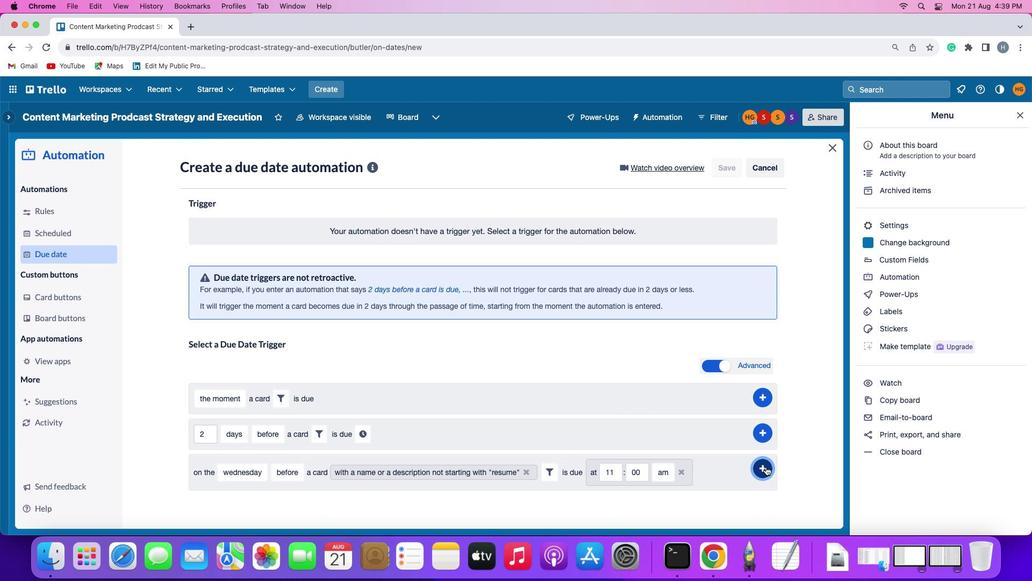 
Action: Mouse moved to (805, 392)
Screenshot: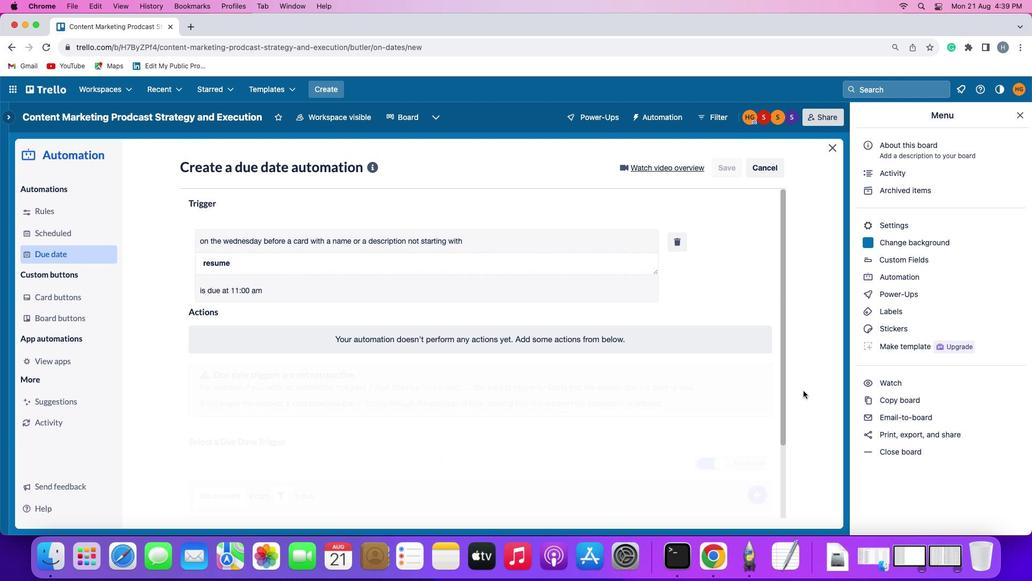 
